 Task: Look for space in Bonoua, Ivory Coast from 6th June, 2023 to 8th June, 2023 for 2 adults in price range Rs.7000 to Rs.12000. Place can be private room with 1  bedroom having 2 beds and 1 bathroom. Property type can be house, flat, guest house. Amenities needed are: wifi. Booking option can be shelf check-in. Required host language is English.
Action: Mouse moved to (374, 85)
Screenshot: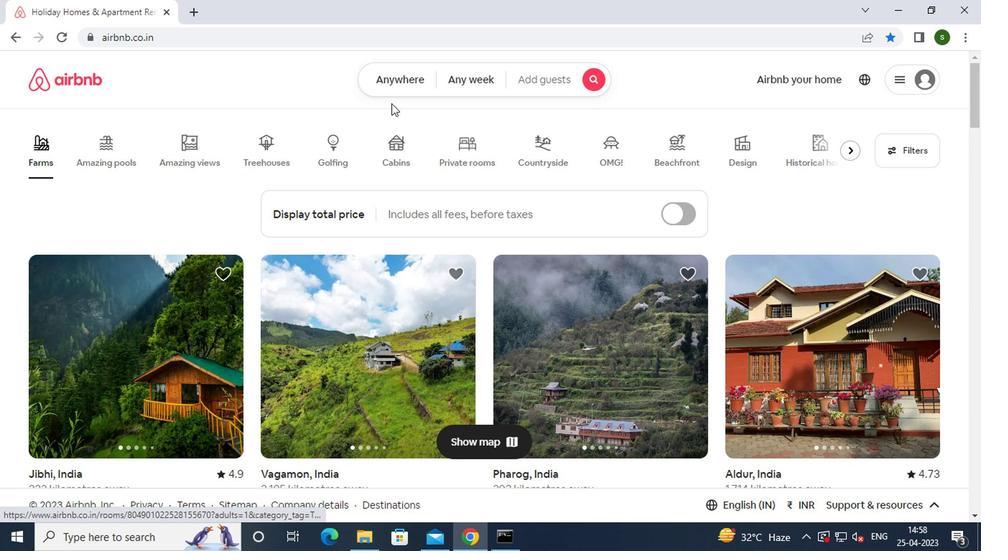 
Action: Mouse pressed left at (374, 85)
Screenshot: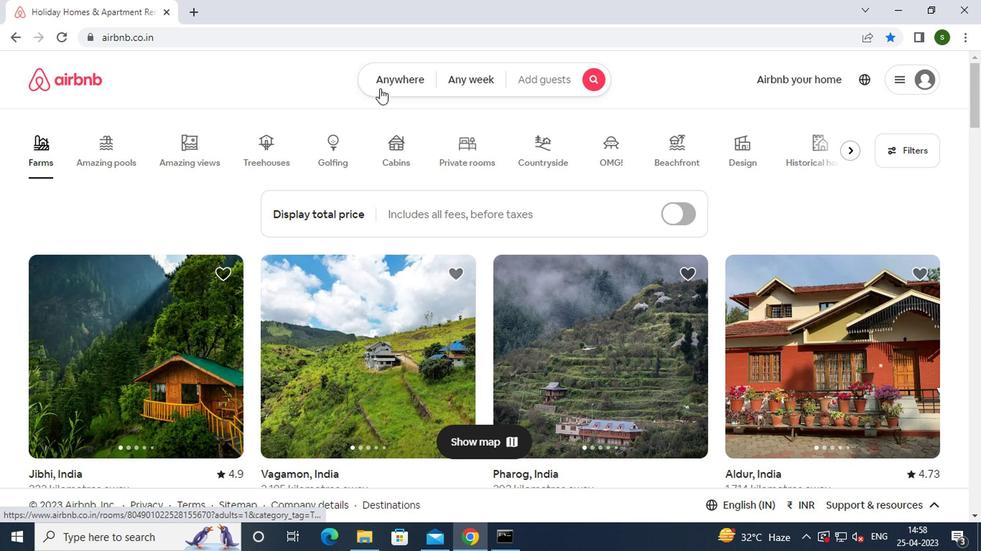 
Action: Mouse moved to (308, 130)
Screenshot: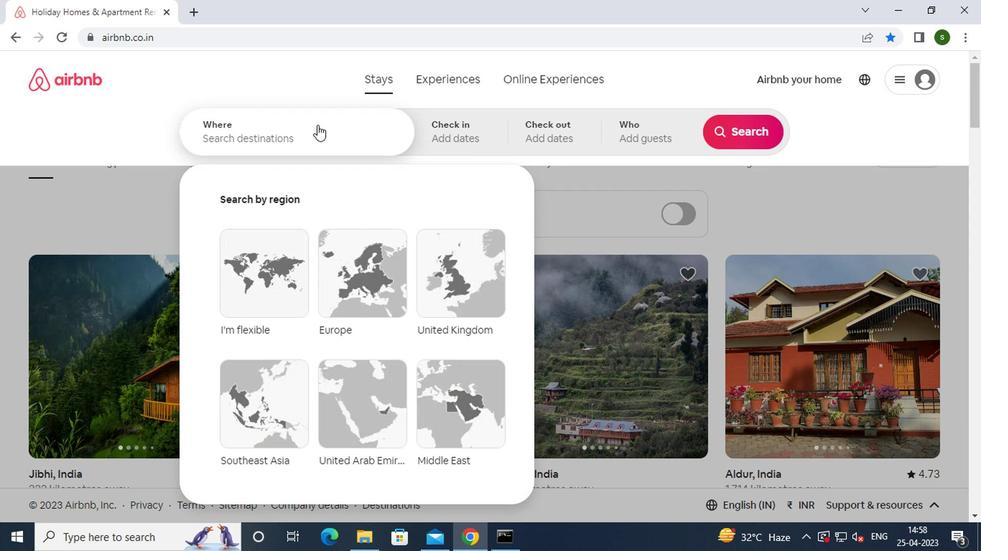 
Action: Mouse pressed left at (308, 130)
Screenshot: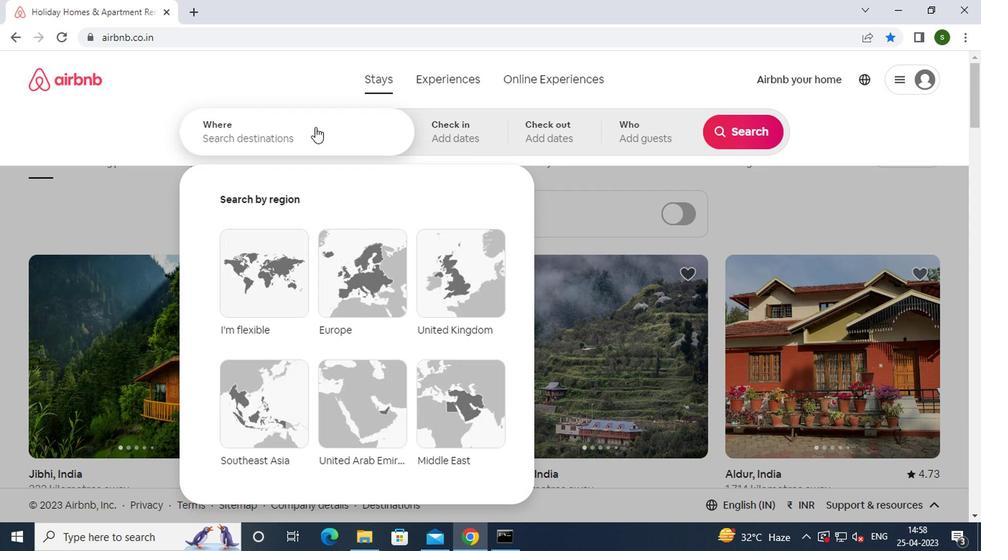
Action: Mouse moved to (306, 131)
Screenshot: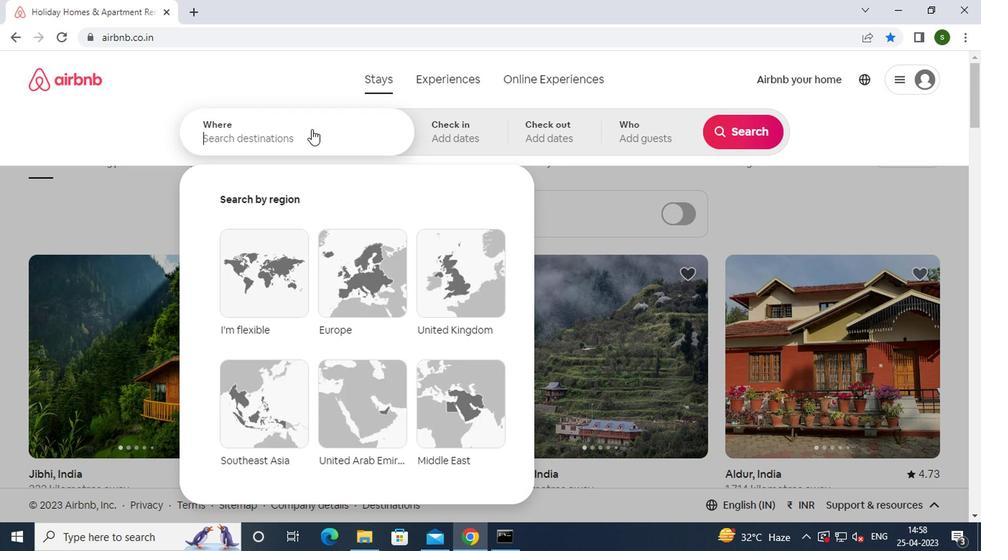 
Action: Key pressed b<Key.caps_lock>onoua,<Key.space><Key.caps_lock>i<Key.caps_lock>vory
Screenshot: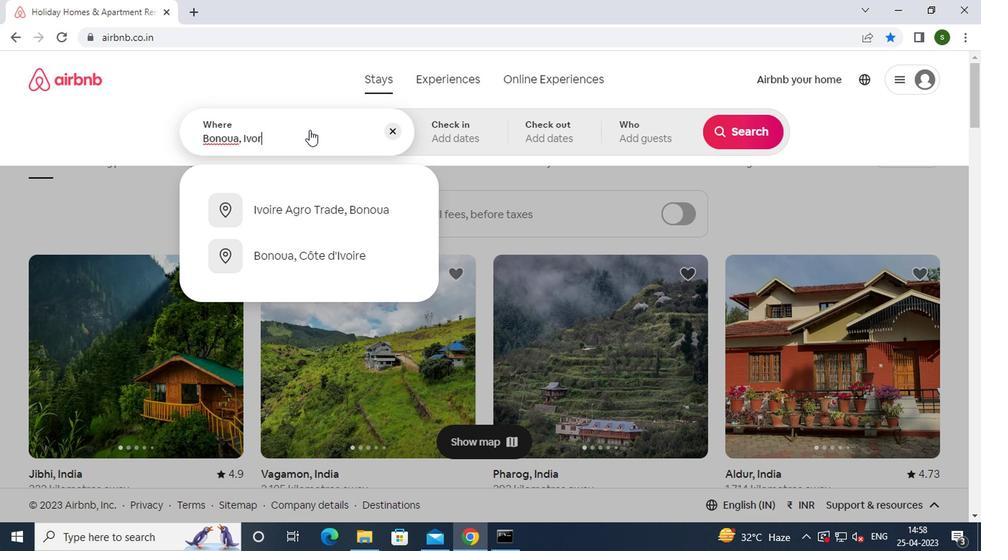 
Action: Mouse moved to (338, 203)
Screenshot: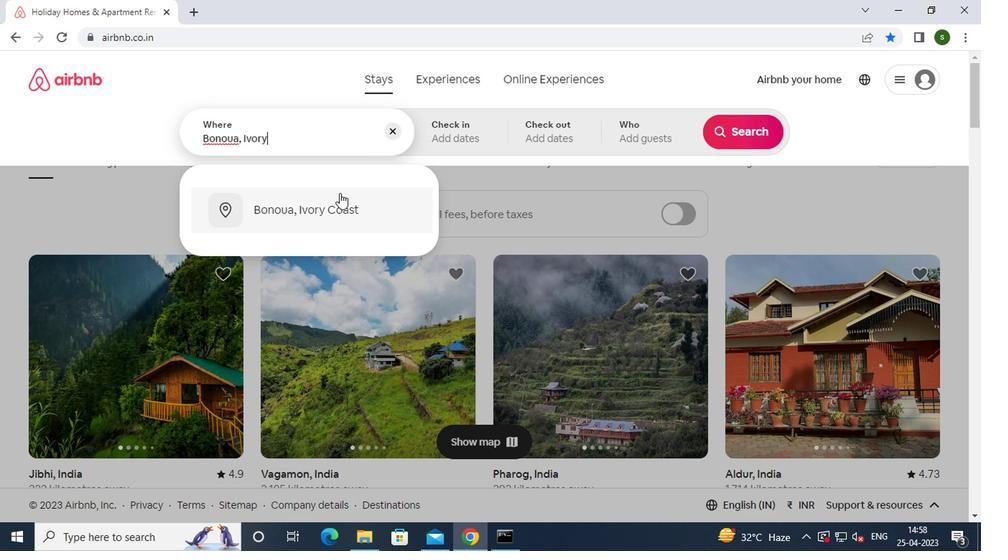 
Action: Mouse pressed left at (338, 203)
Screenshot: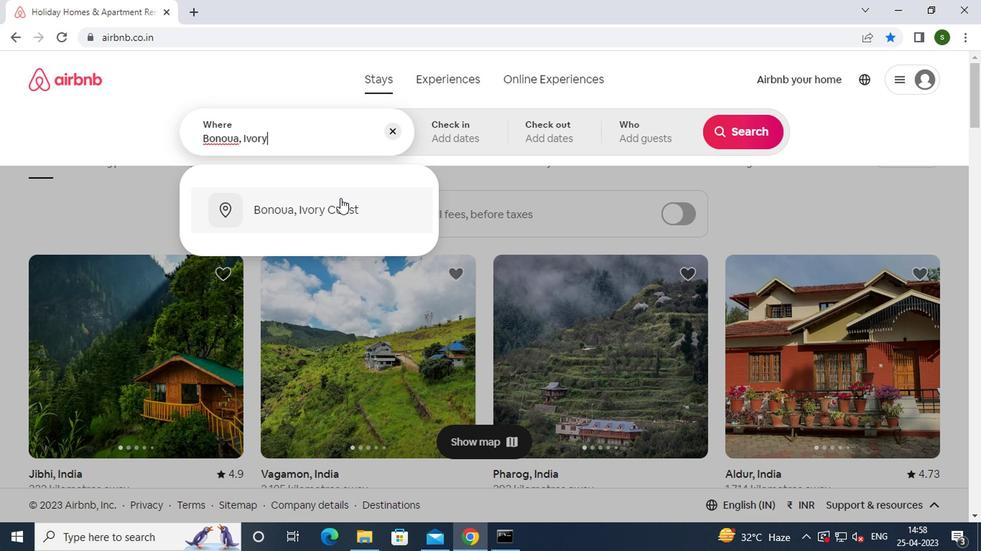 
Action: Mouse moved to (731, 243)
Screenshot: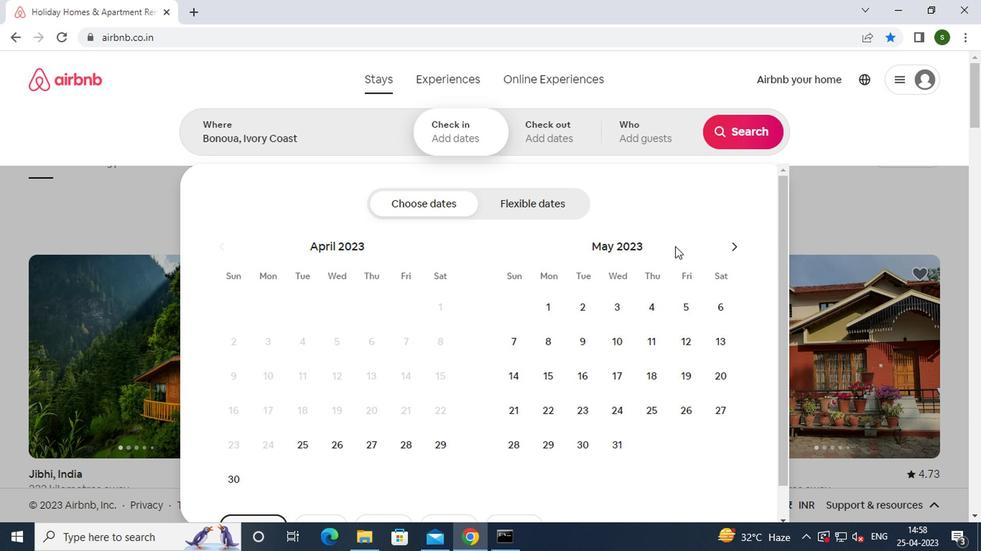 
Action: Mouse pressed left at (731, 243)
Screenshot: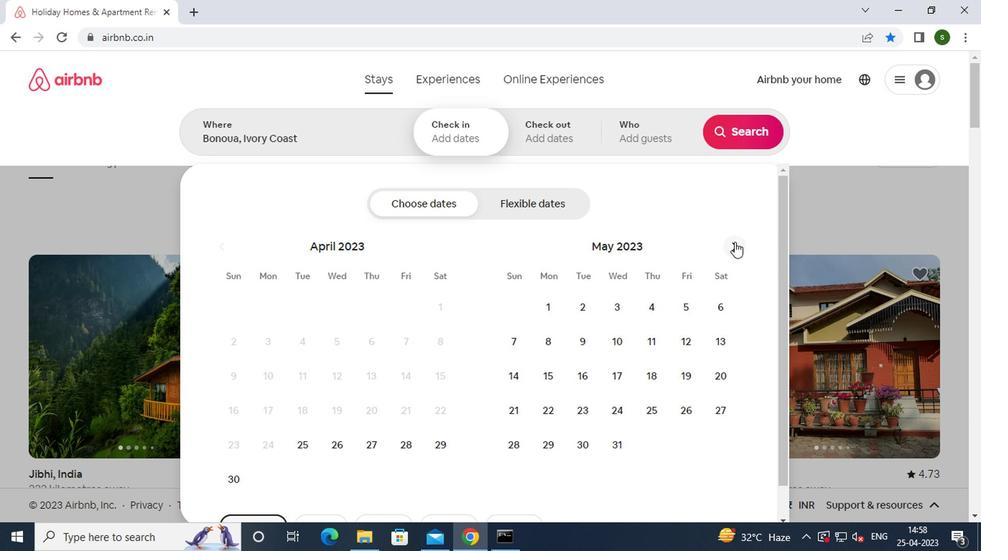 
Action: Mouse moved to (578, 344)
Screenshot: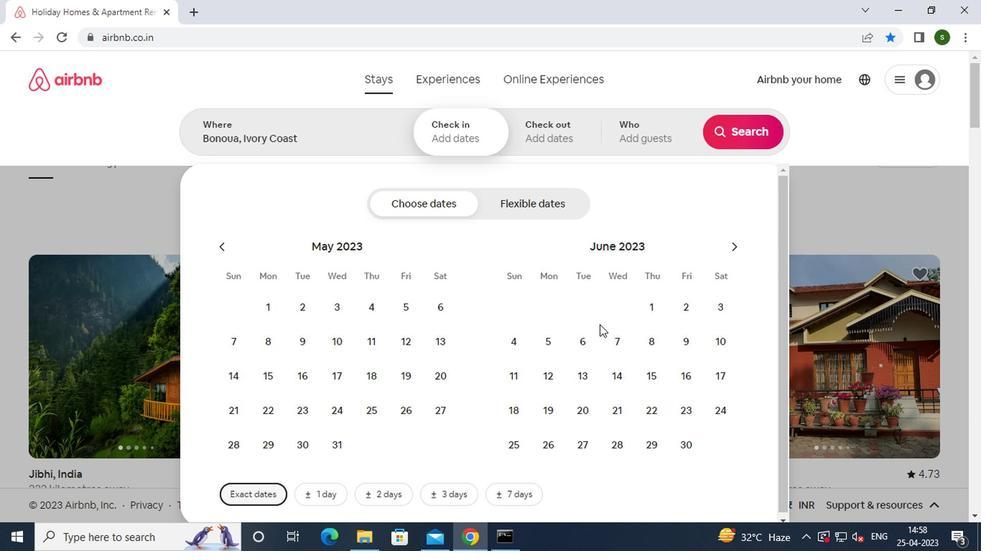 
Action: Mouse pressed left at (578, 344)
Screenshot: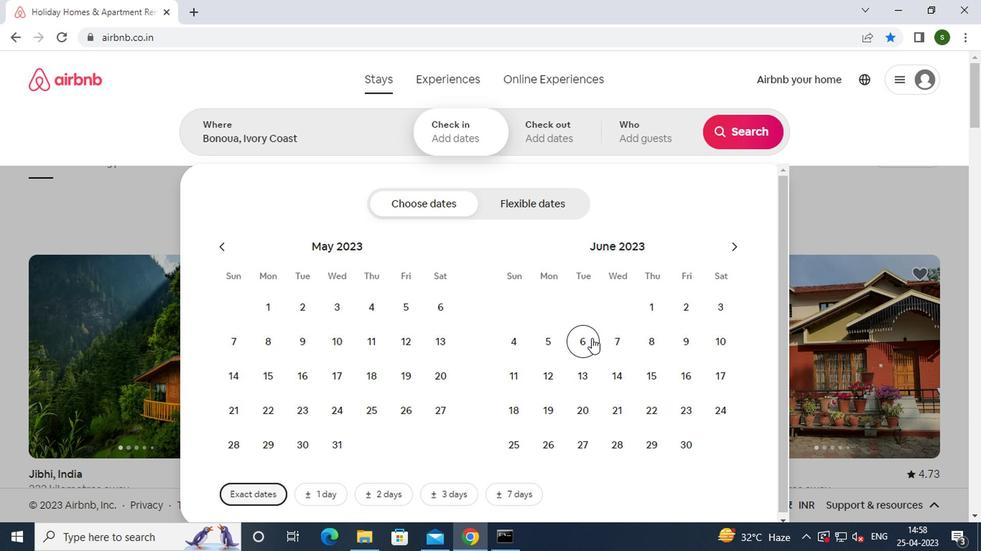 
Action: Mouse moved to (653, 340)
Screenshot: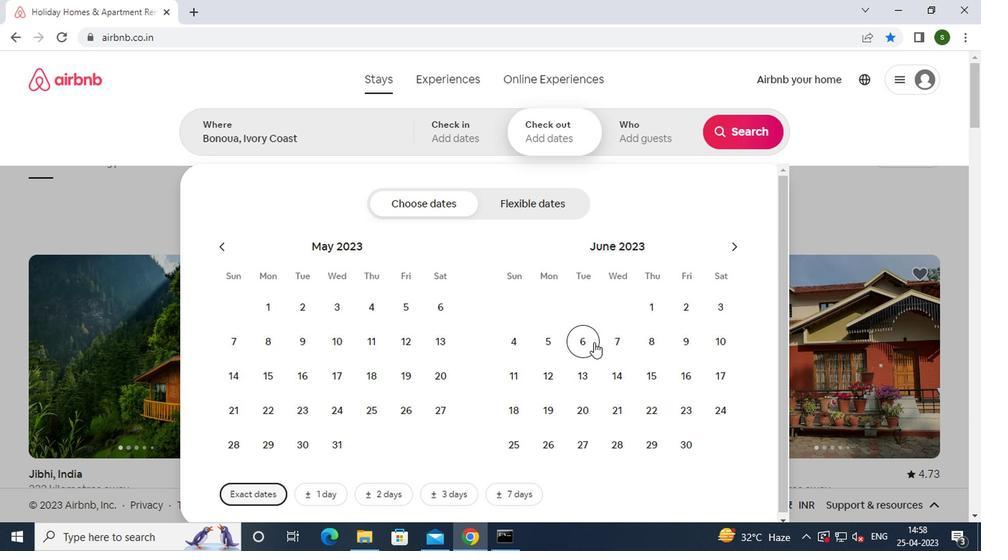 
Action: Mouse pressed left at (653, 340)
Screenshot: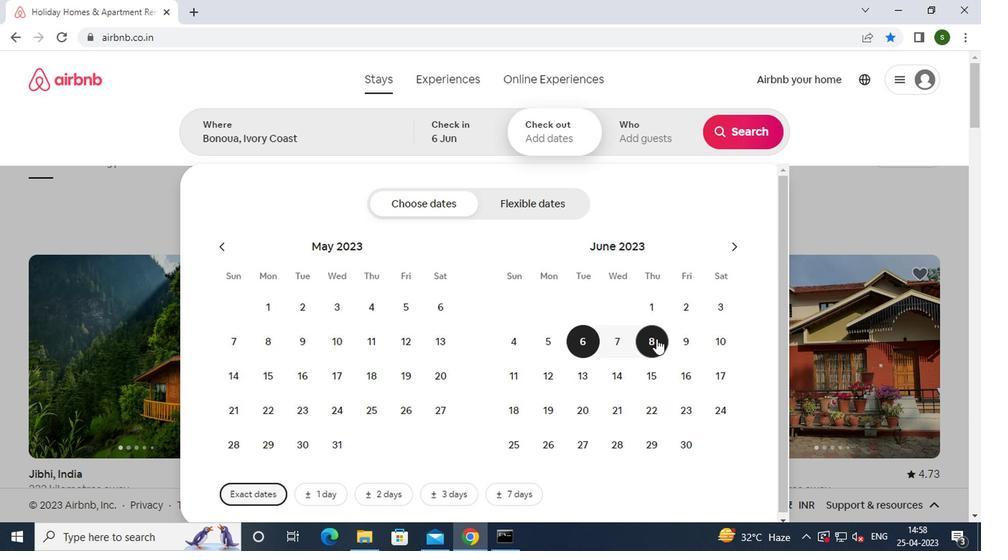 
Action: Mouse moved to (627, 149)
Screenshot: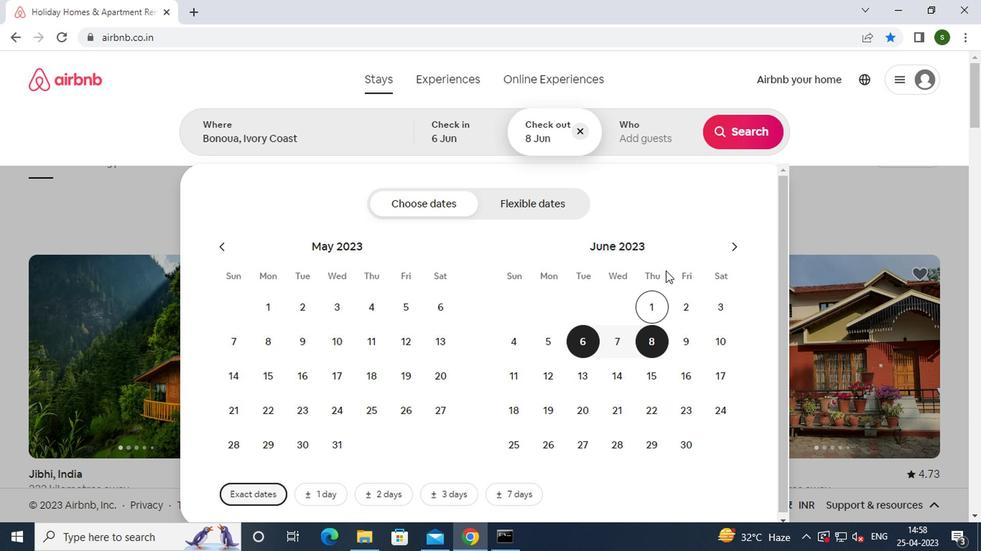 
Action: Mouse pressed left at (627, 149)
Screenshot: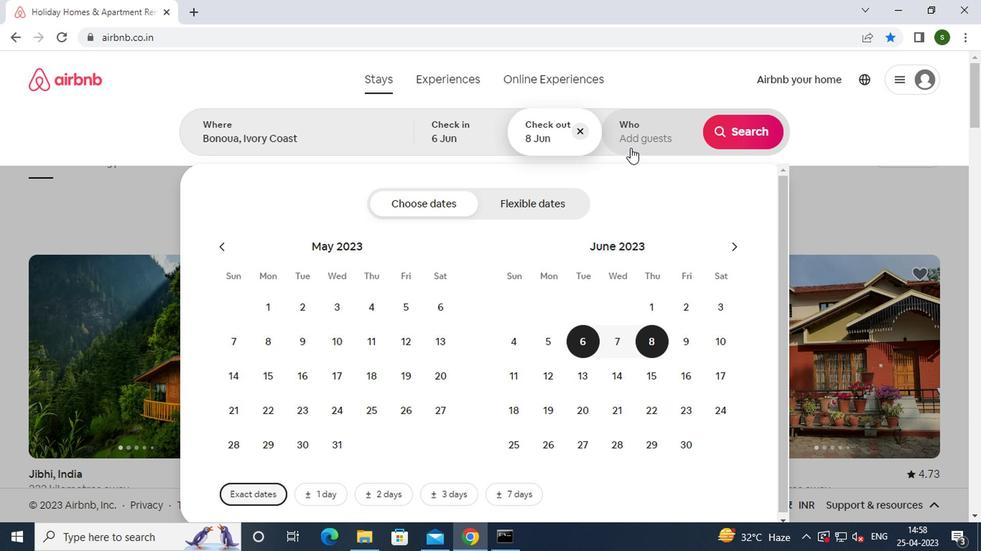 
Action: Mouse moved to (748, 206)
Screenshot: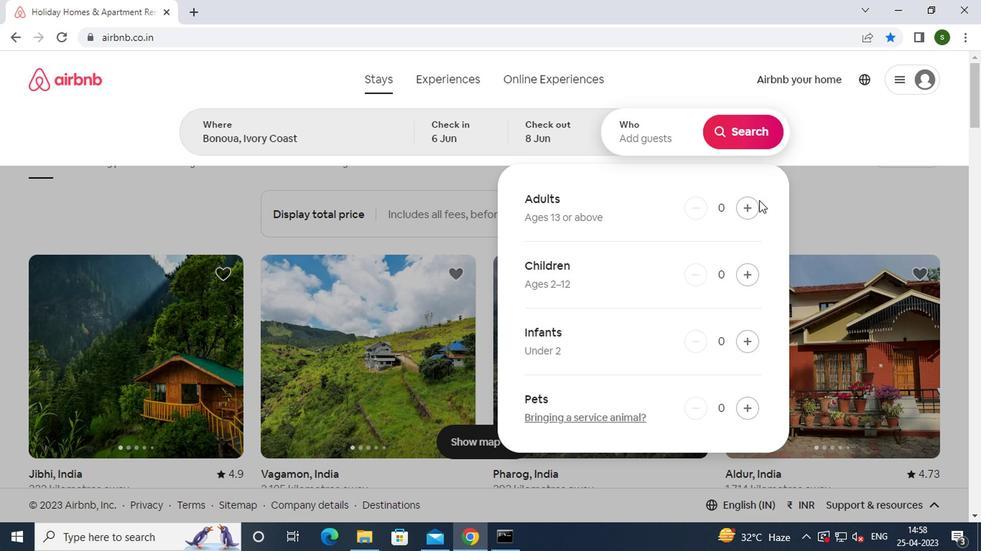 
Action: Mouse pressed left at (748, 206)
Screenshot: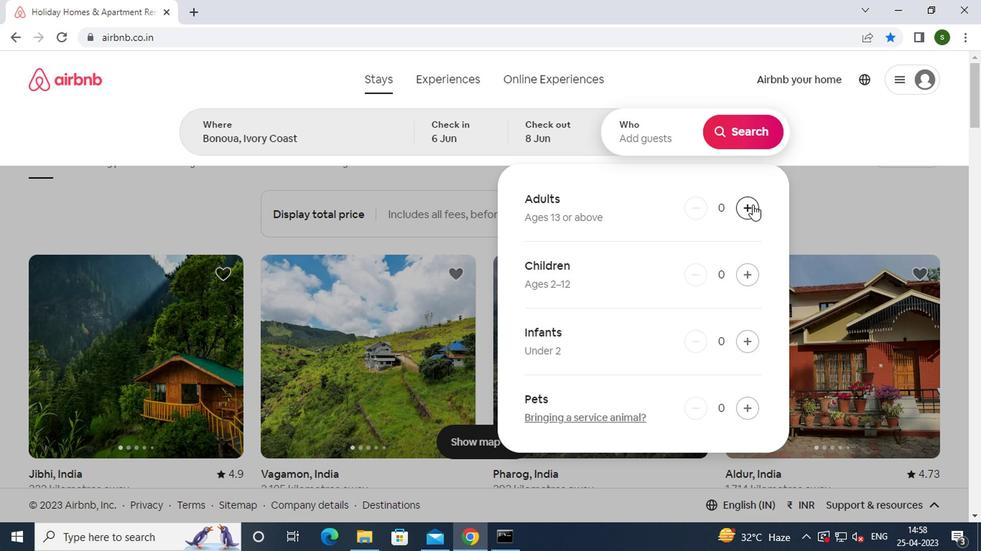 
Action: Mouse pressed left at (748, 206)
Screenshot: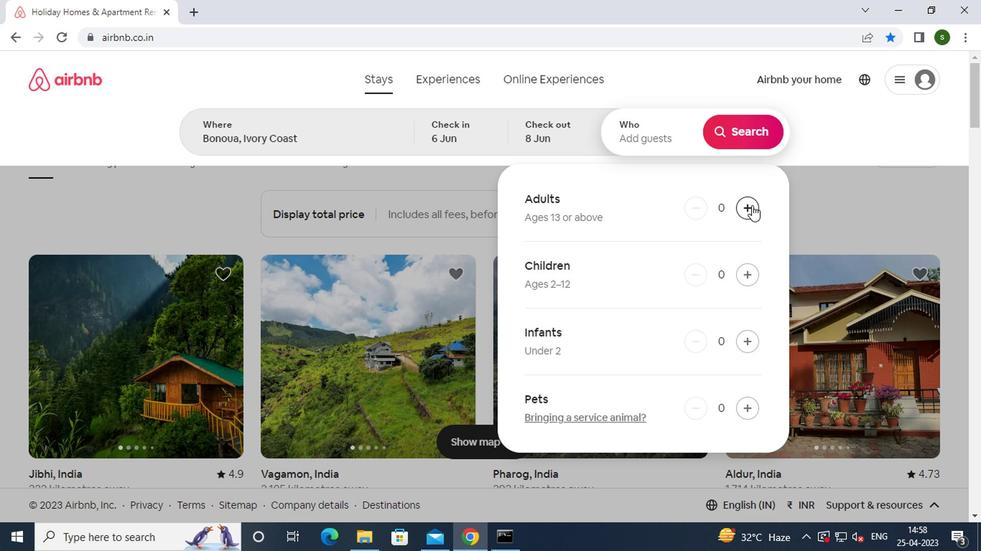 
Action: Mouse moved to (751, 141)
Screenshot: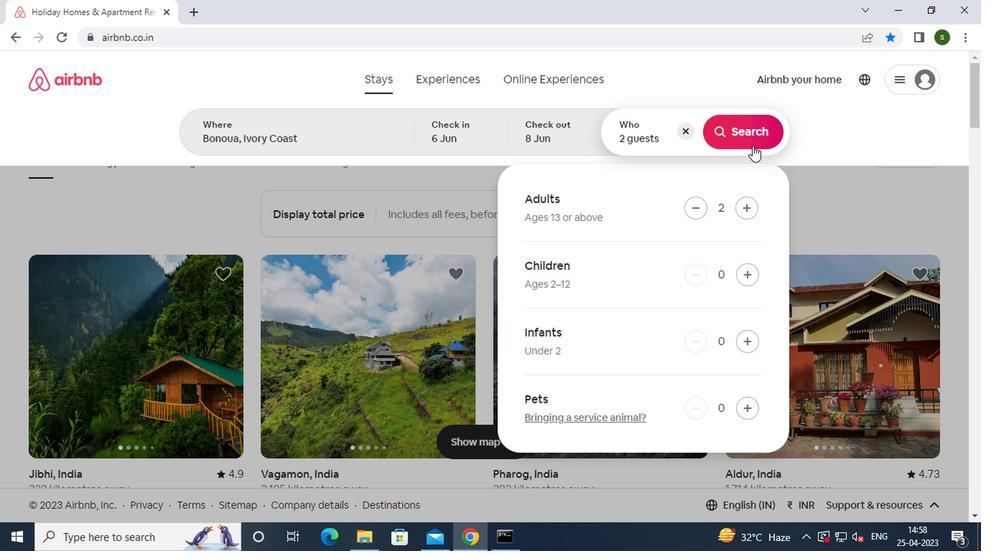 
Action: Mouse pressed left at (751, 141)
Screenshot: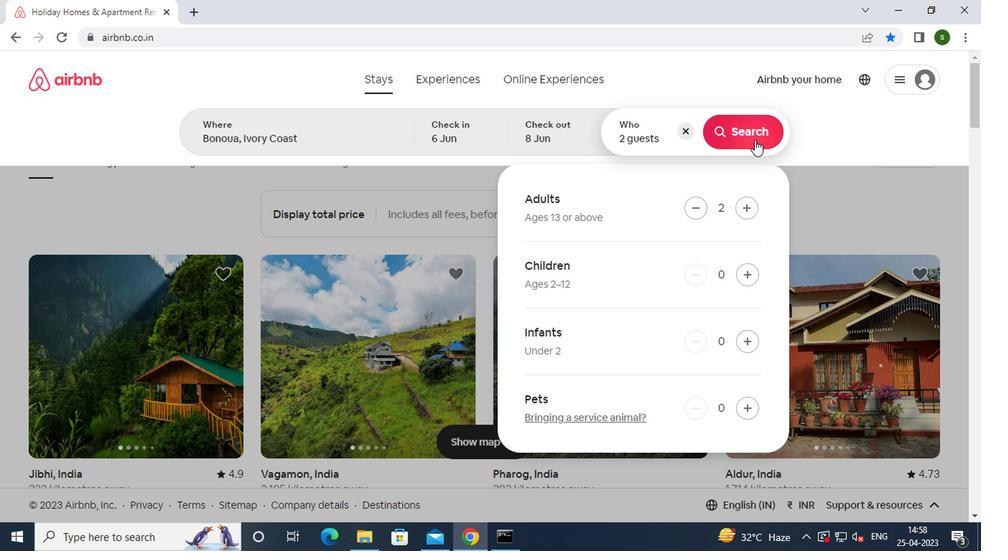 
Action: Mouse moved to (897, 136)
Screenshot: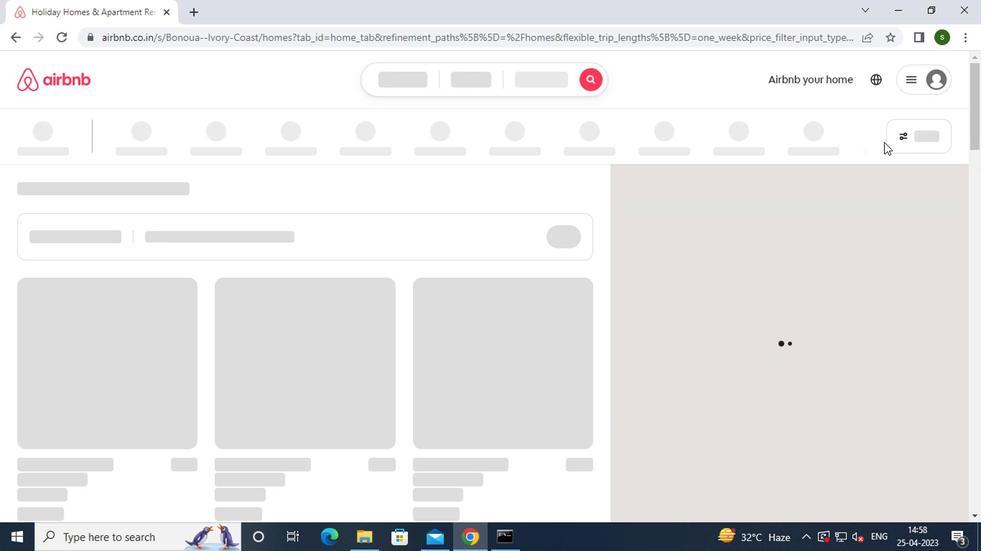 
Action: Mouse pressed left at (897, 136)
Screenshot: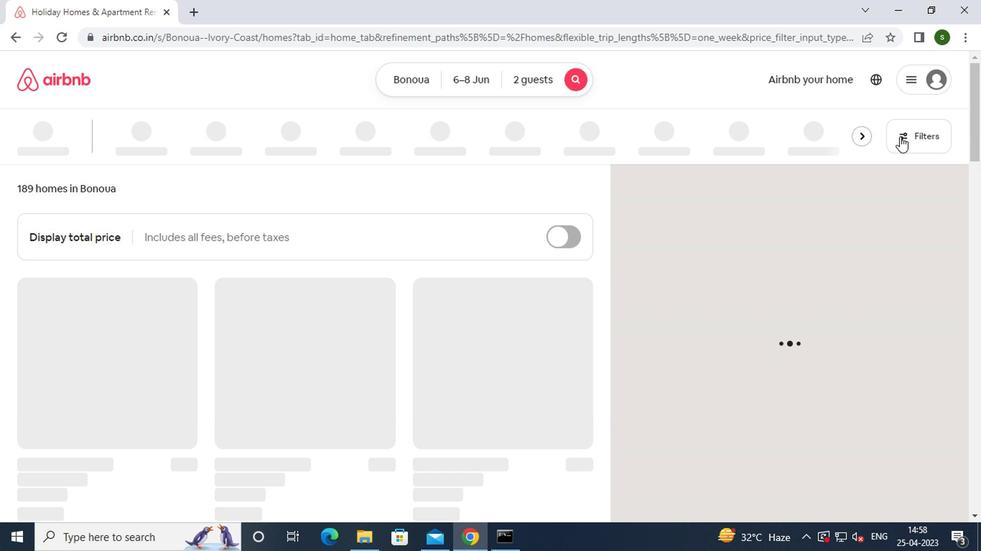 
Action: Mouse moved to (369, 315)
Screenshot: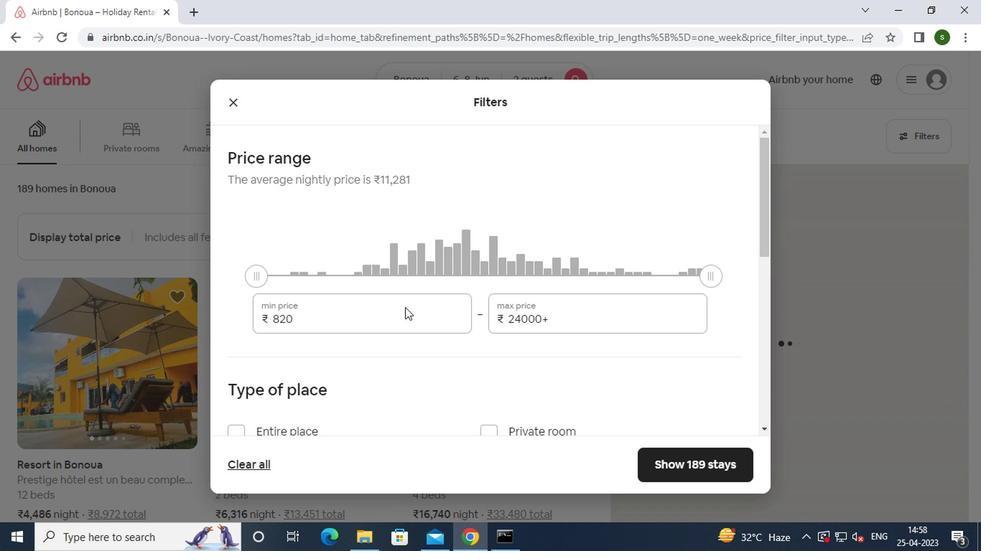 
Action: Mouse pressed left at (369, 315)
Screenshot: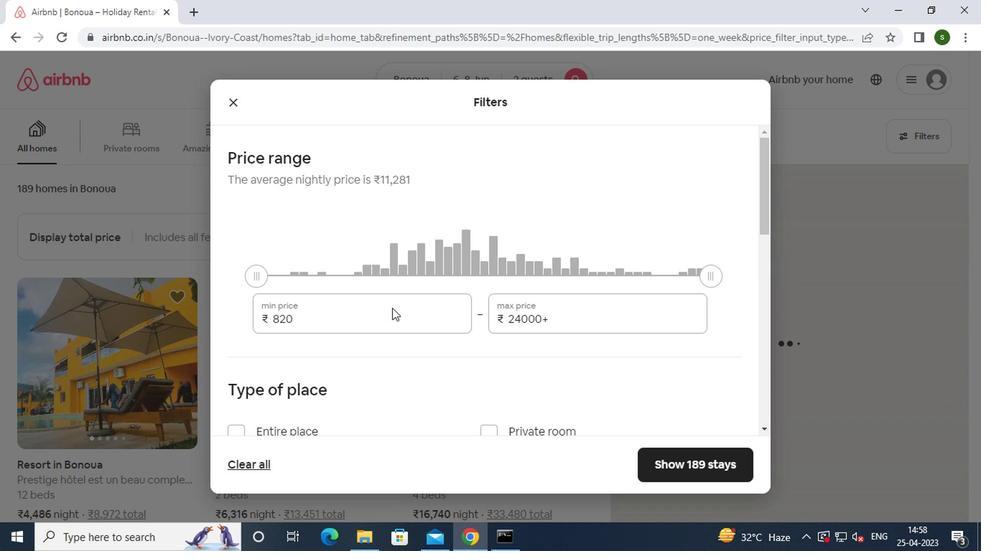 
Action: Mouse moved to (368, 297)
Screenshot: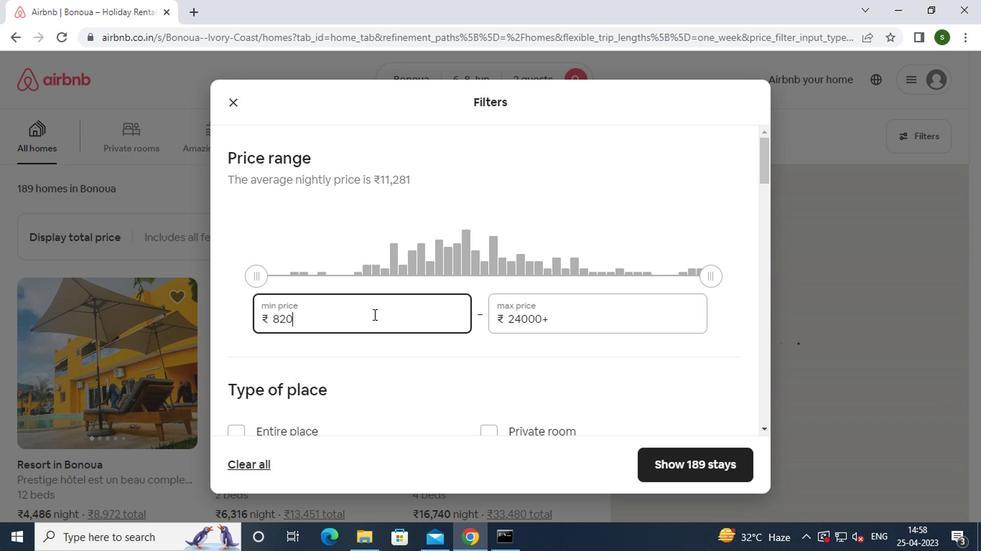 
Action: Key pressed <Key.backspace><Key.backspace><Key.backspace><Key.backspace><Key.backspace><Key.backspace><Key.backspace><Key.backspace><Key.backspace>7000
Screenshot: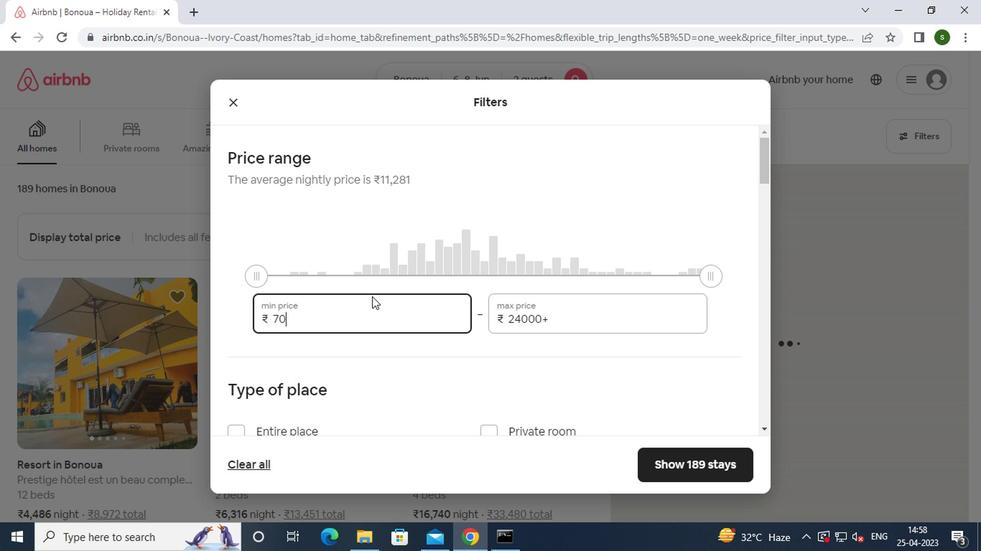 
Action: Mouse moved to (555, 315)
Screenshot: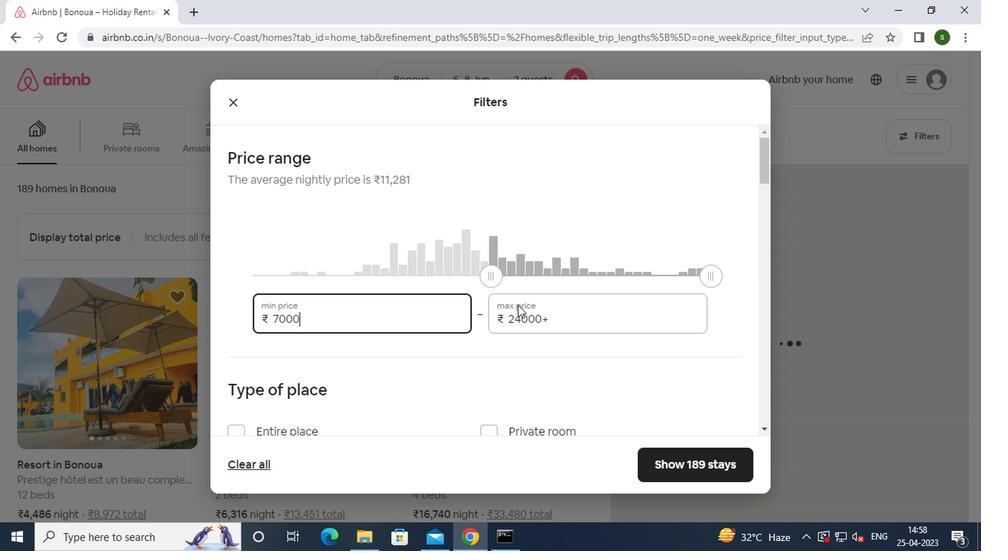 
Action: Mouse pressed left at (555, 315)
Screenshot: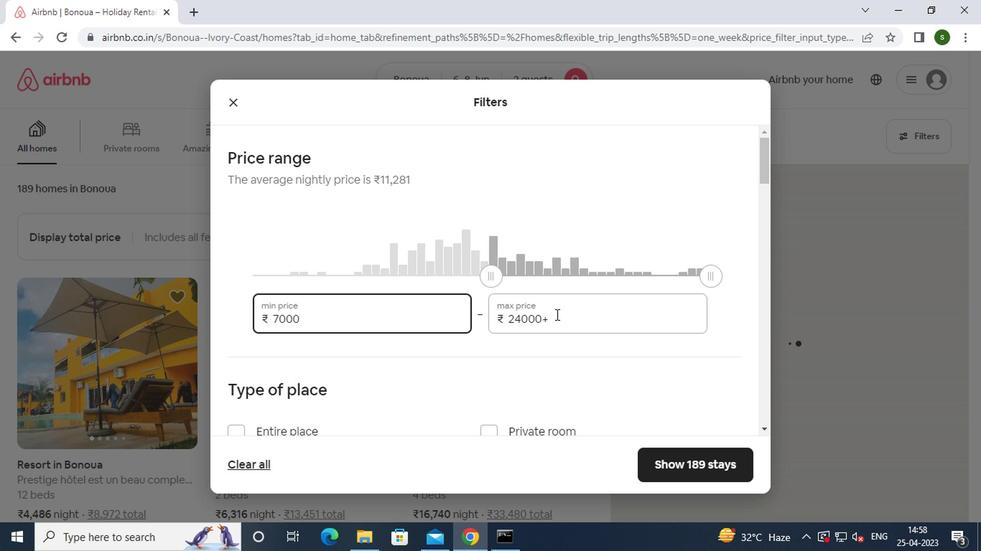 
Action: Key pressed <Key.backspace><Key.backspace><Key.backspace><Key.backspace><Key.backspace><Key.backspace><Key.backspace><Key.backspace>12000
Screenshot: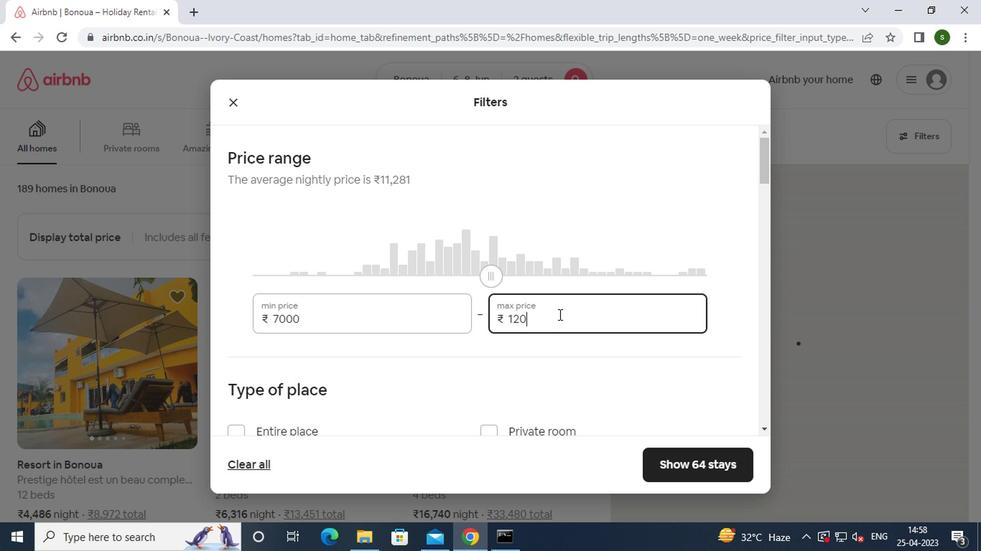 
Action: Mouse moved to (469, 333)
Screenshot: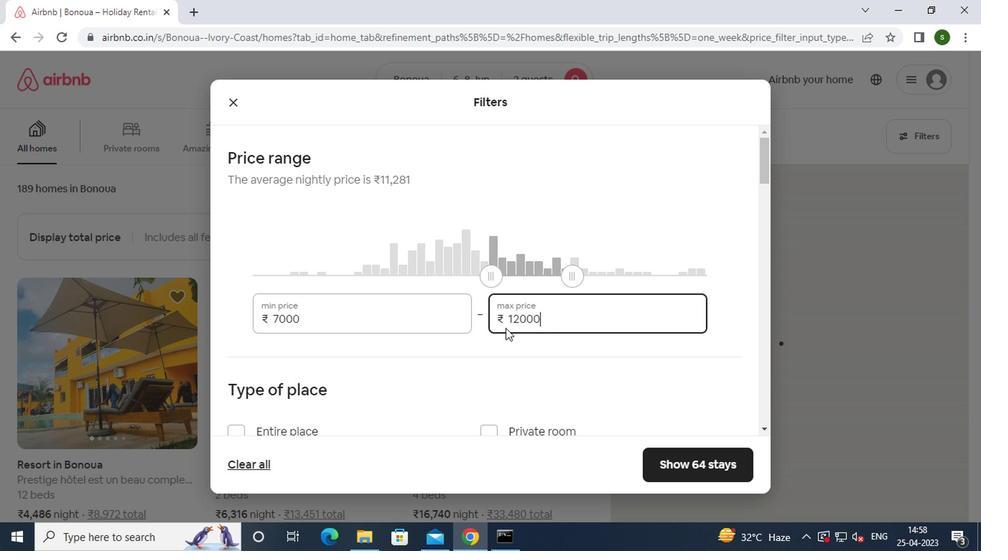 
Action: Mouse scrolled (469, 333) with delta (0, 0)
Screenshot: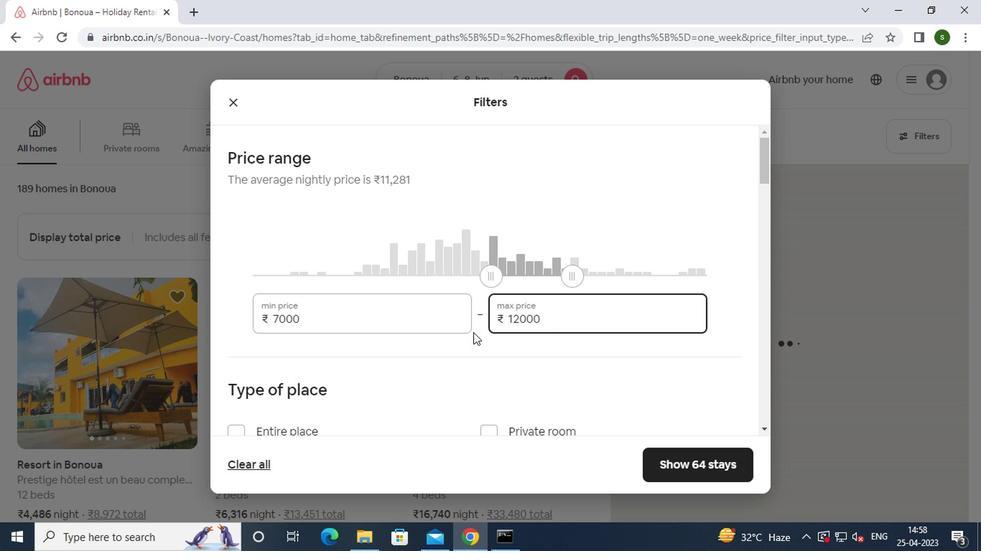 
Action: Mouse scrolled (469, 333) with delta (0, 0)
Screenshot: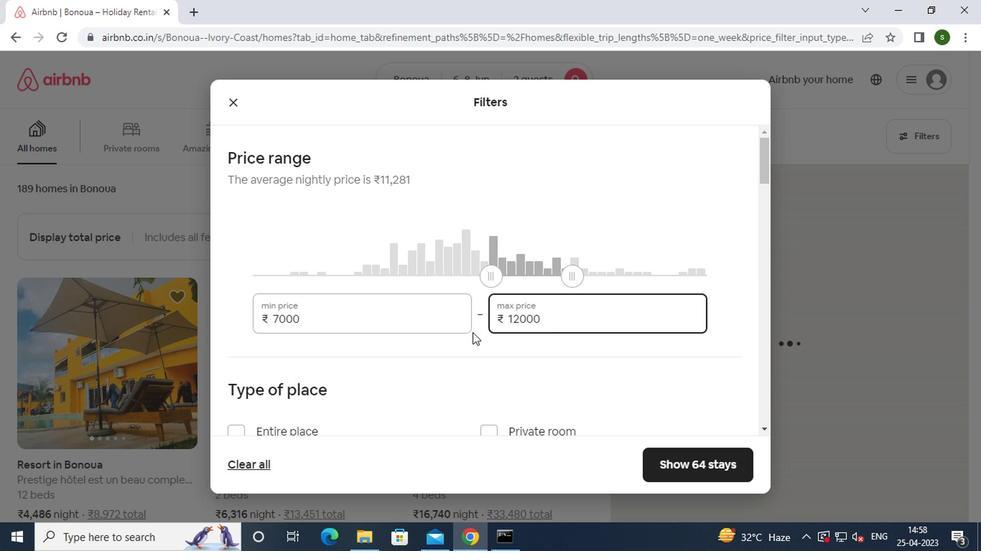 
Action: Mouse moved to (490, 291)
Screenshot: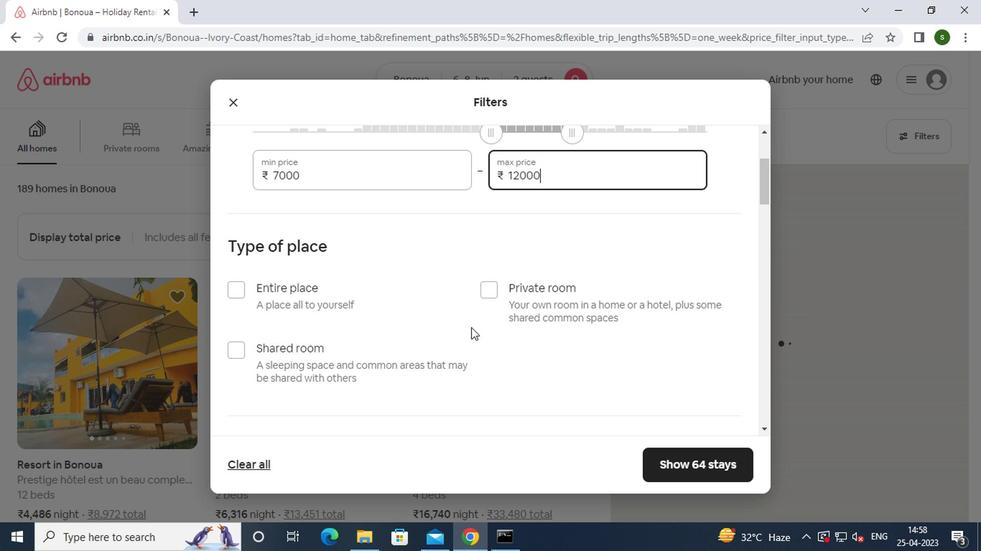
Action: Mouse pressed left at (490, 291)
Screenshot: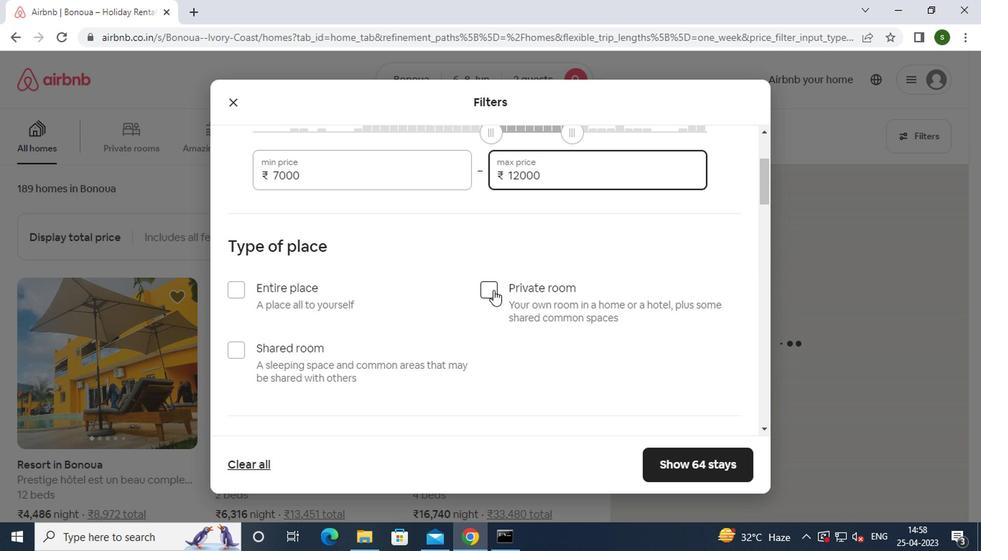 
Action: Mouse moved to (433, 290)
Screenshot: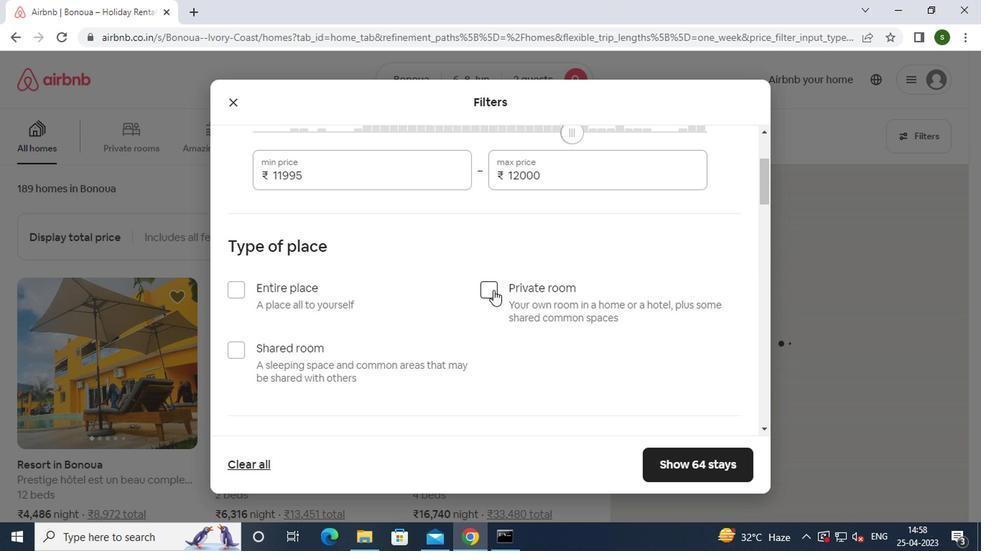 
Action: Mouse scrolled (433, 289) with delta (0, -1)
Screenshot: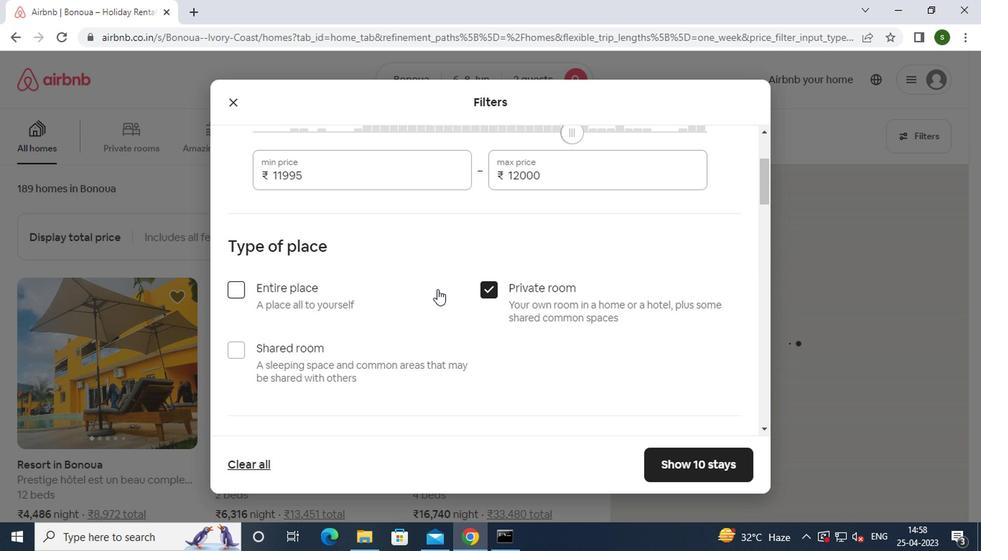 
Action: Mouse scrolled (433, 289) with delta (0, -1)
Screenshot: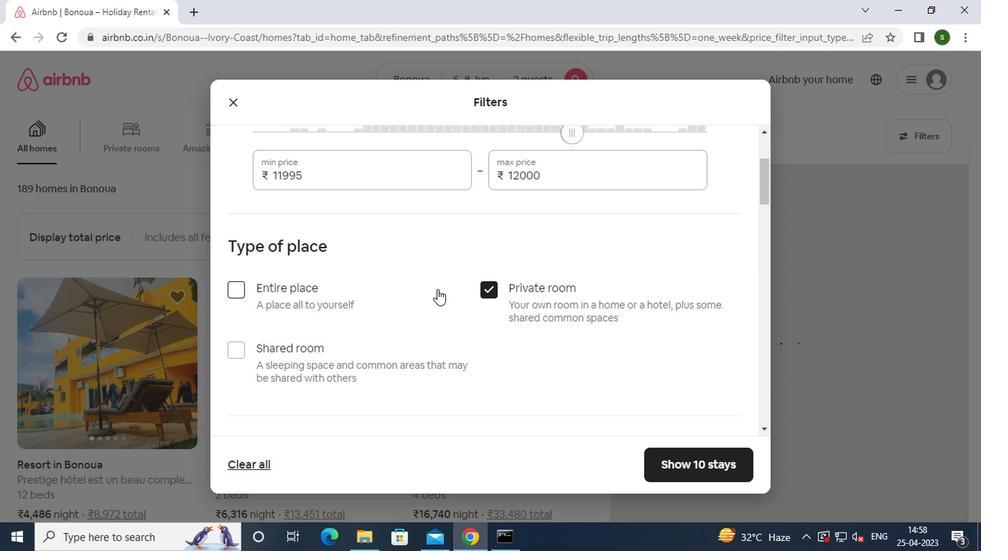 
Action: Mouse scrolled (433, 289) with delta (0, -1)
Screenshot: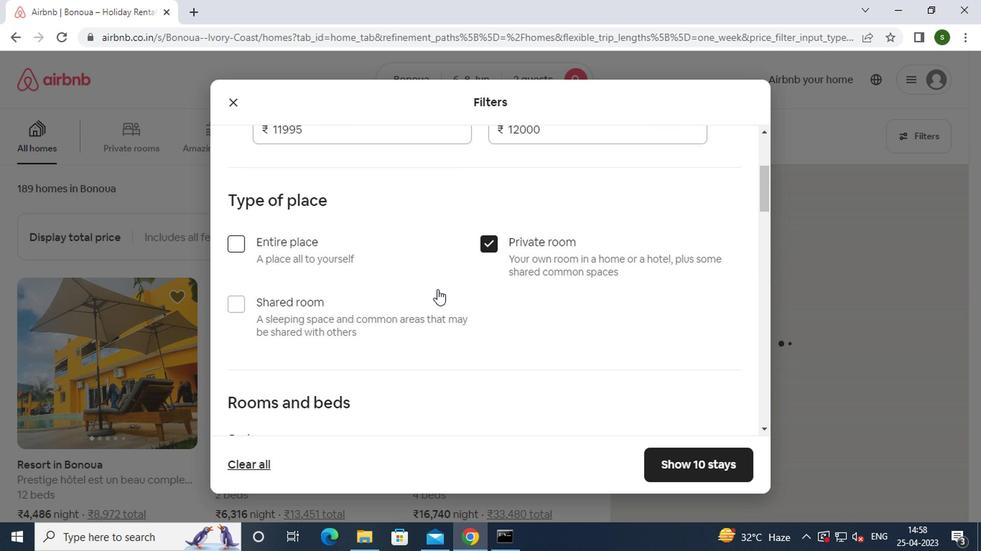 
Action: Mouse scrolled (433, 289) with delta (0, -1)
Screenshot: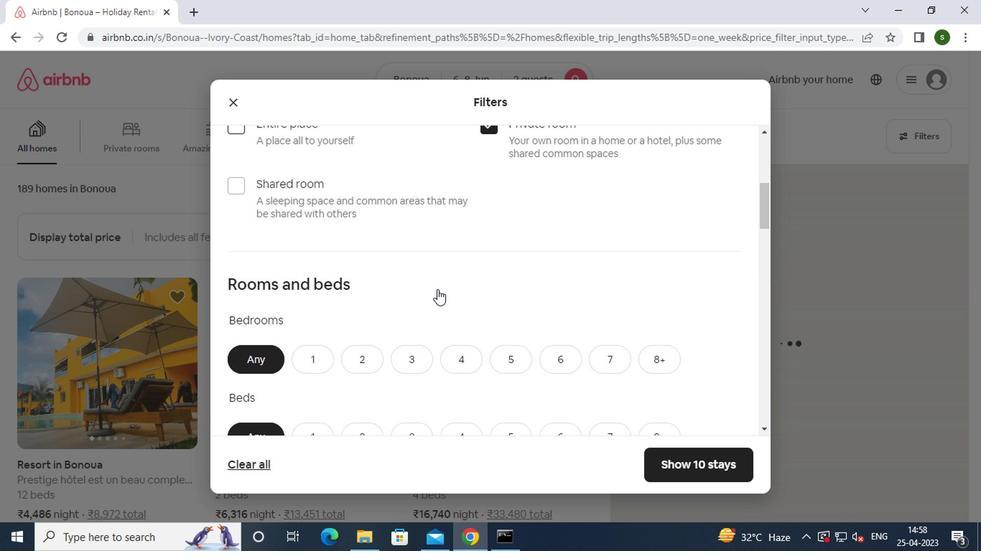 
Action: Mouse moved to (299, 244)
Screenshot: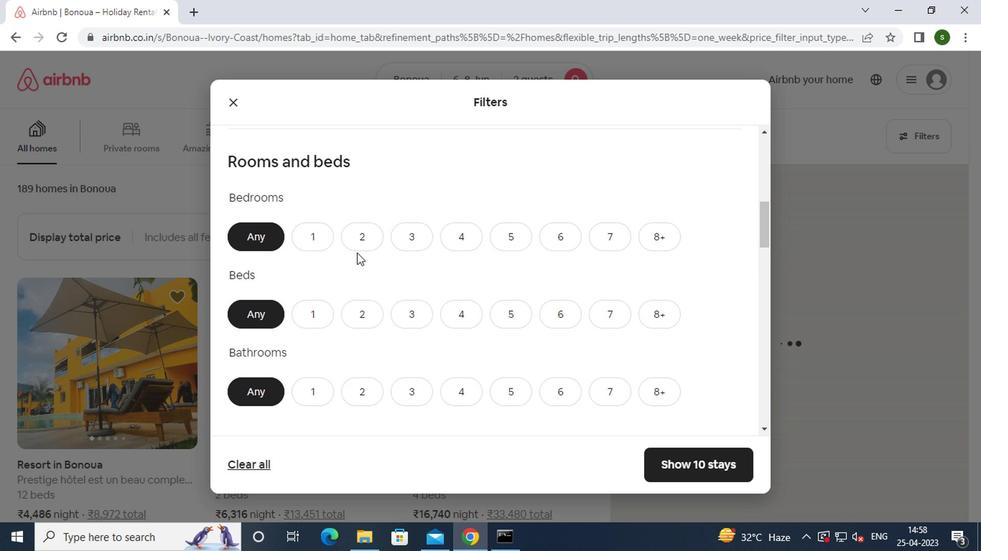 
Action: Mouse pressed left at (299, 244)
Screenshot: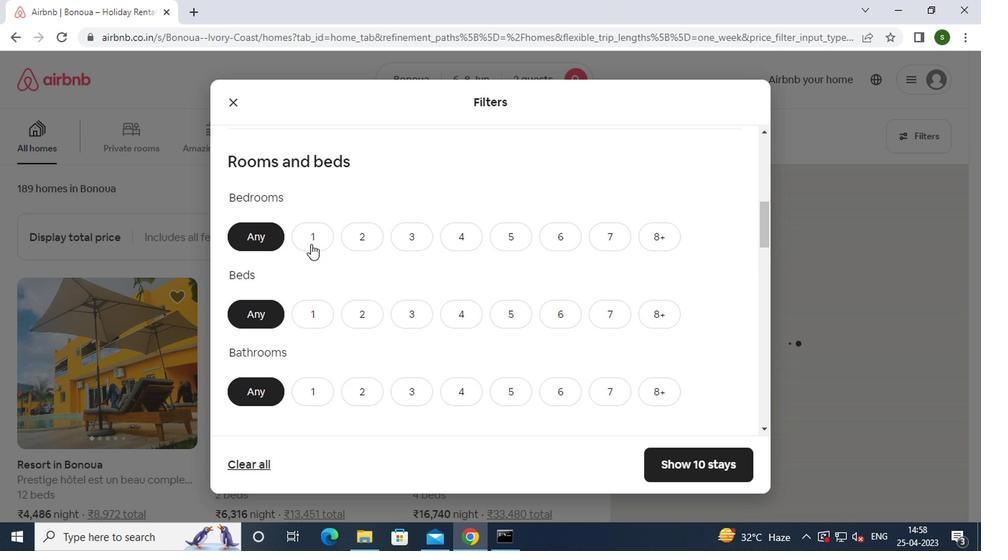 
Action: Mouse moved to (345, 313)
Screenshot: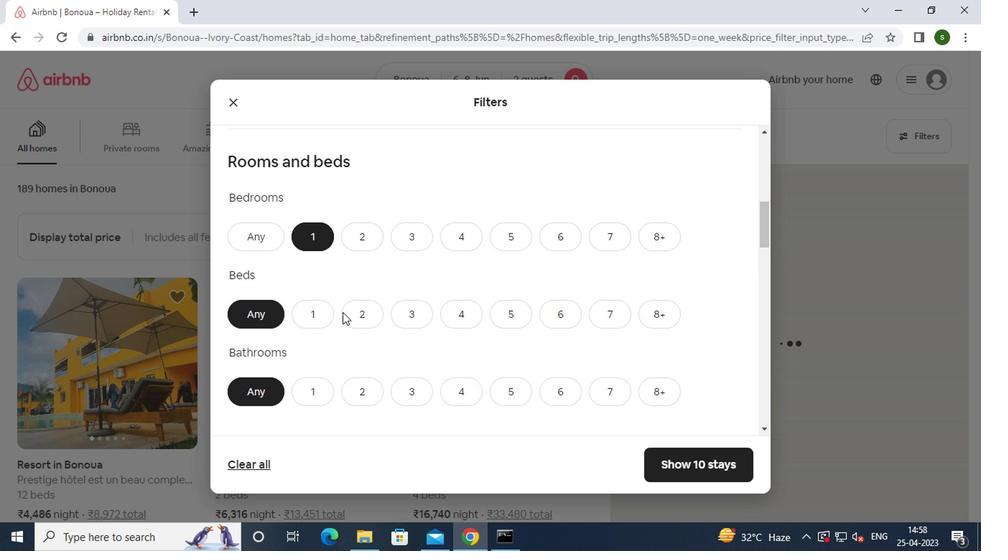 
Action: Mouse pressed left at (345, 313)
Screenshot: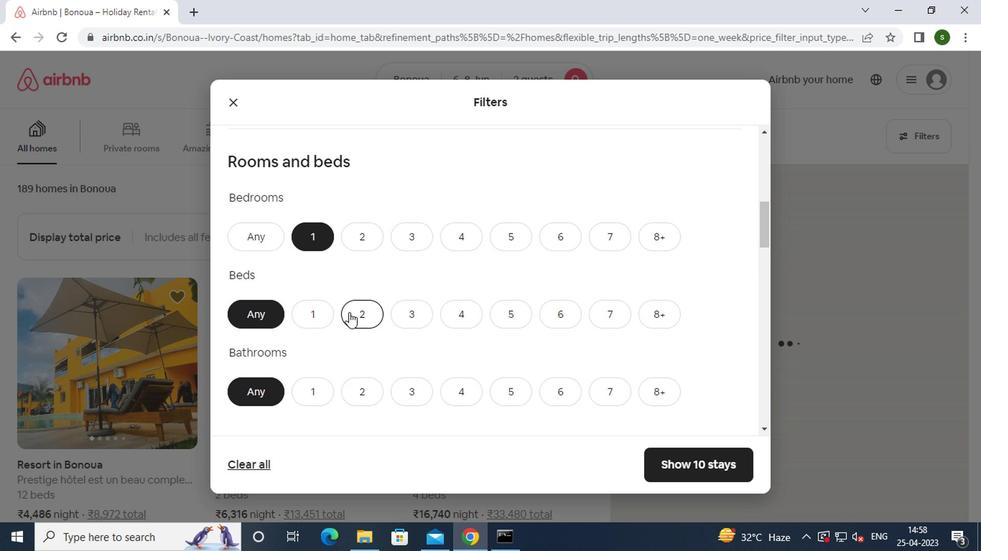 
Action: Mouse moved to (346, 308)
Screenshot: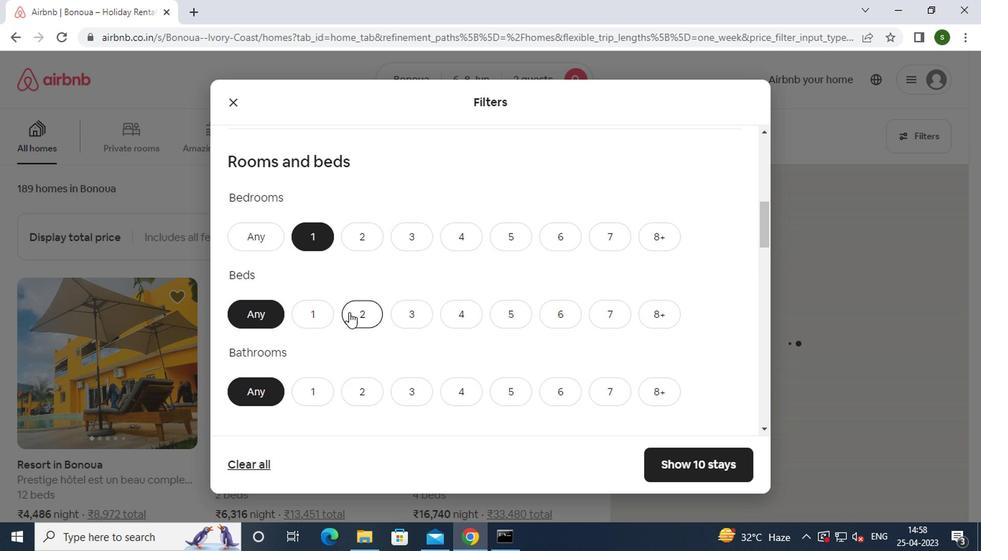 
Action: Mouse scrolled (346, 307) with delta (0, -1)
Screenshot: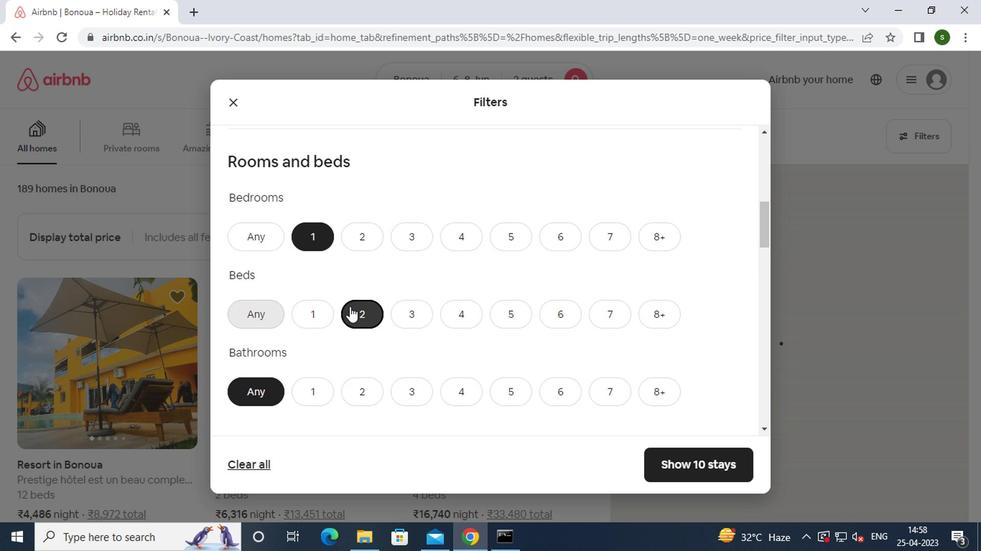 
Action: Mouse moved to (319, 317)
Screenshot: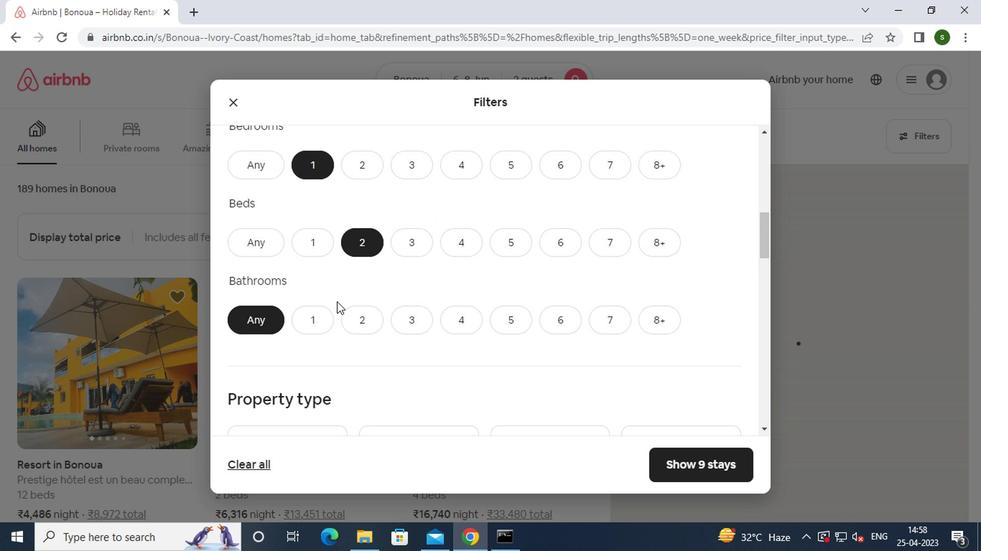
Action: Mouse pressed left at (319, 317)
Screenshot: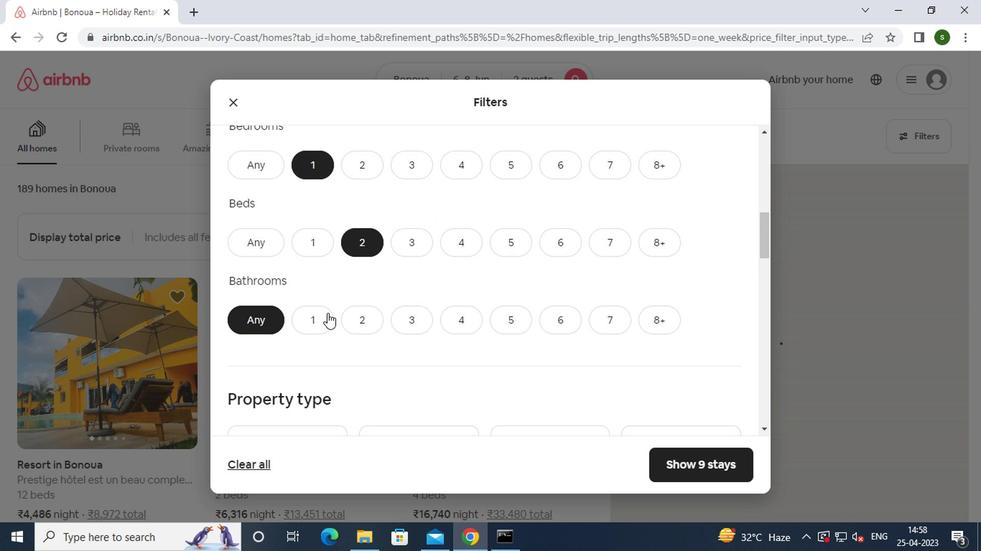
Action: Mouse moved to (377, 296)
Screenshot: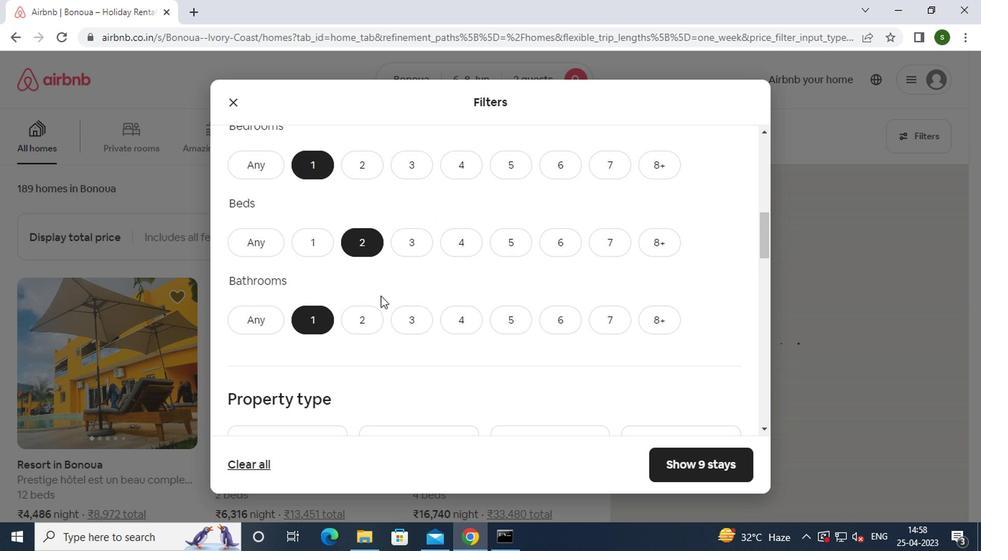 
Action: Mouse scrolled (377, 296) with delta (0, 0)
Screenshot: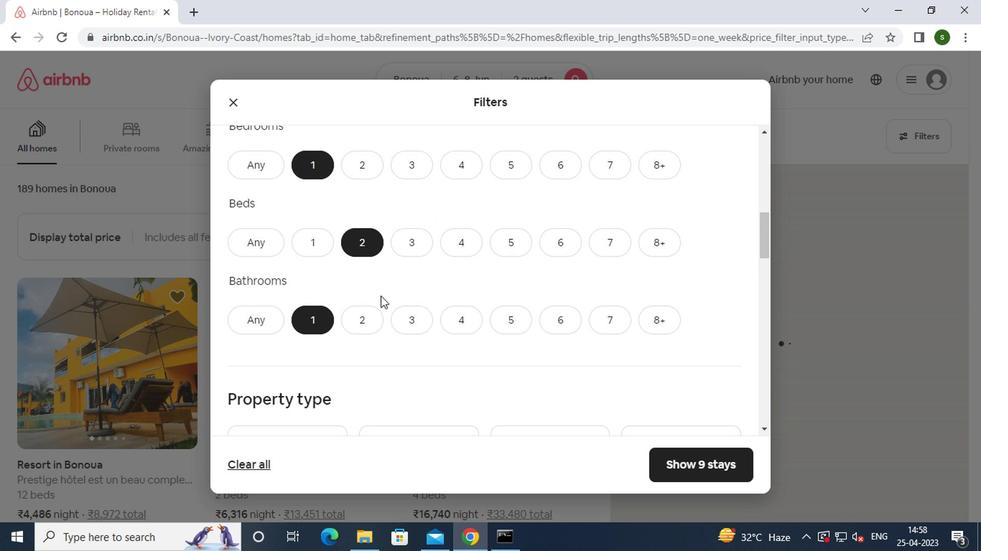 
Action: Mouse scrolled (377, 296) with delta (0, 0)
Screenshot: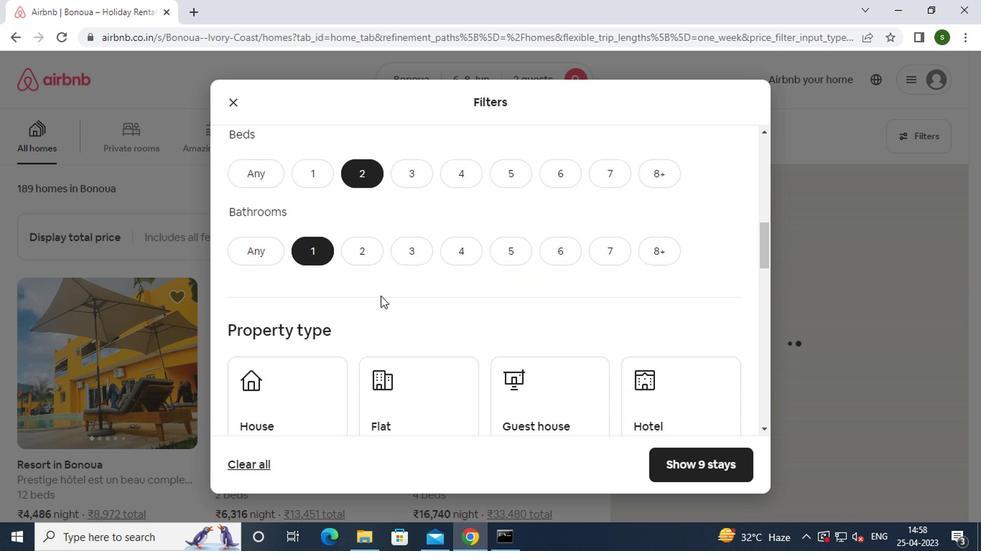 
Action: Mouse scrolled (377, 296) with delta (0, 0)
Screenshot: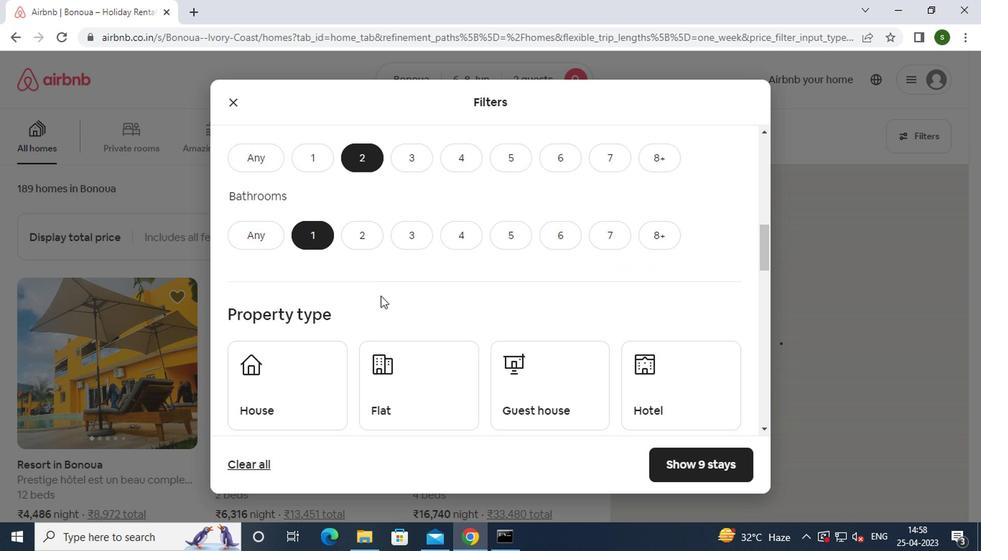 
Action: Mouse scrolled (377, 296) with delta (0, 0)
Screenshot: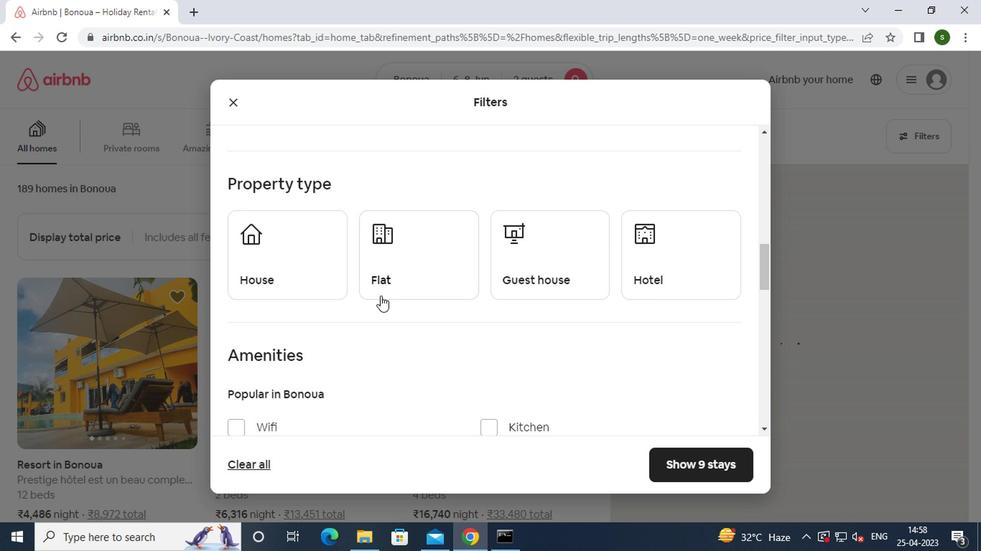 
Action: Mouse scrolled (377, 296) with delta (0, 0)
Screenshot: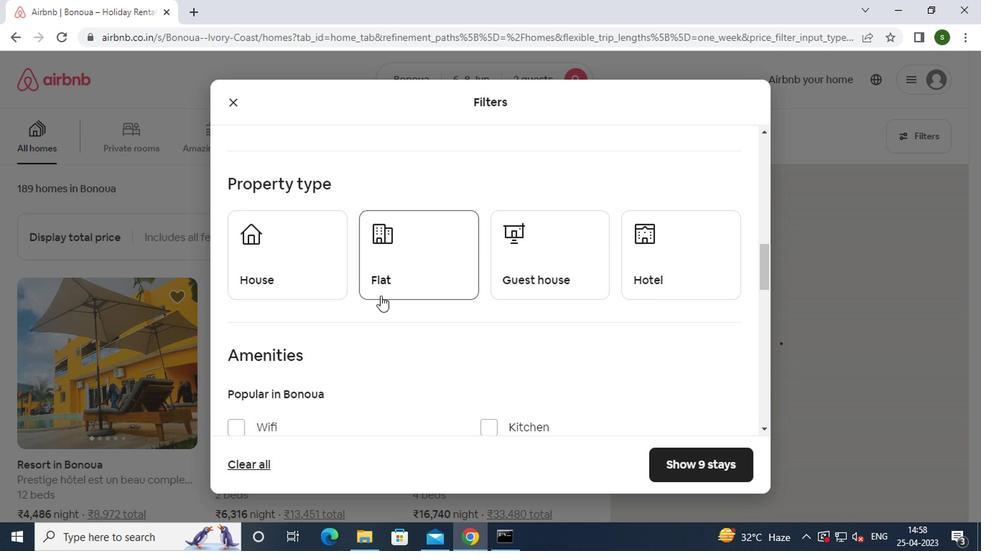 
Action: Mouse scrolled (377, 297) with delta (0, 1)
Screenshot: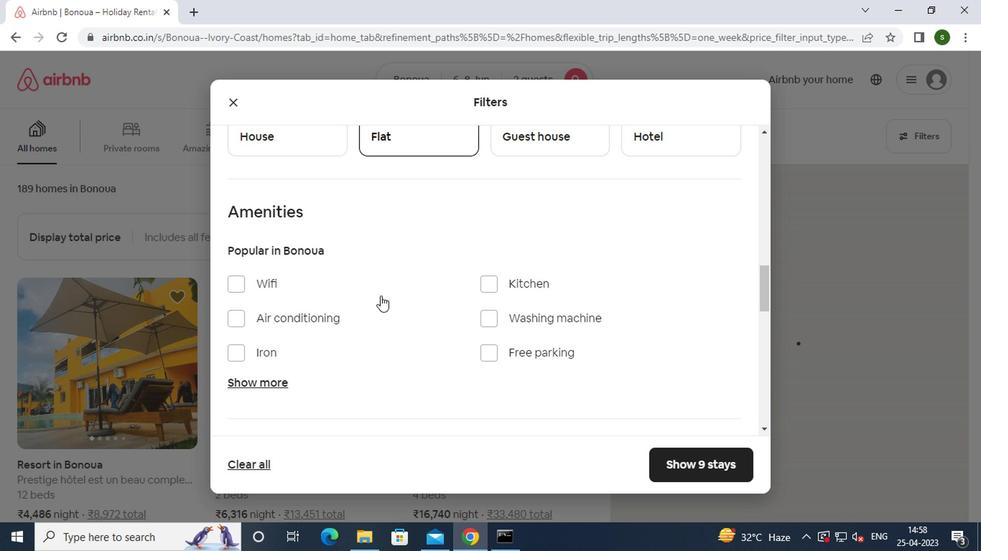 
Action: Mouse scrolled (377, 297) with delta (0, 1)
Screenshot: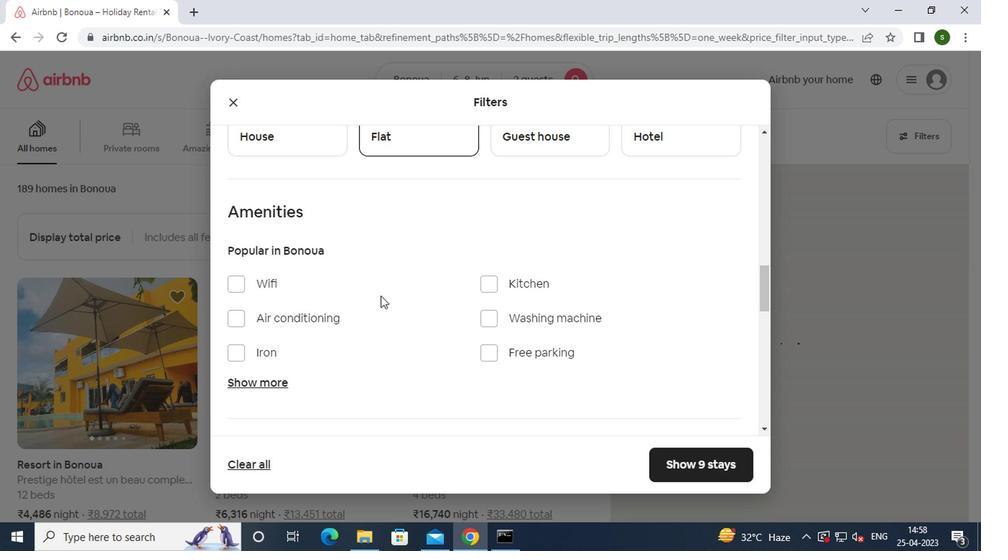 
Action: Mouse moved to (325, 266)
Screenshot: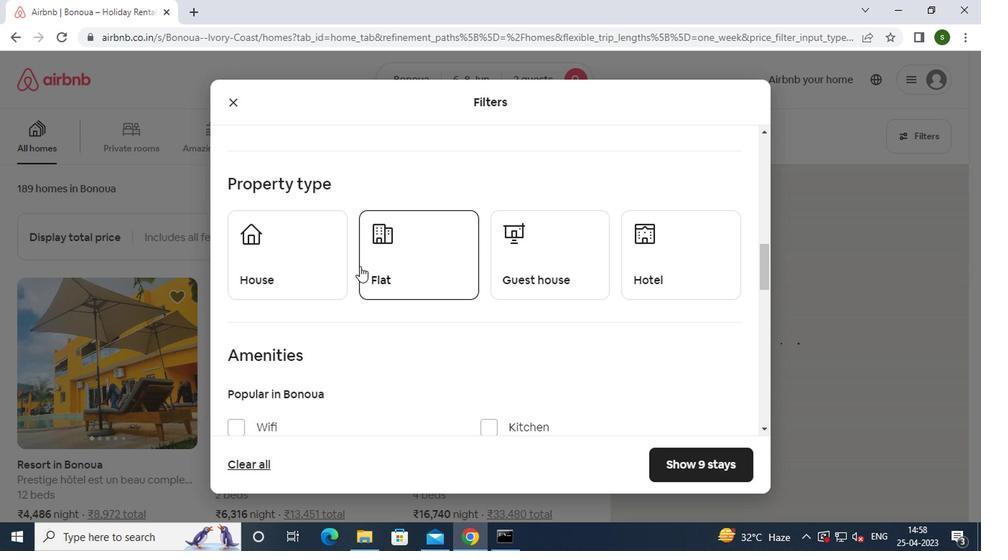 
Action: Mouse pressed left at (325, 266)
Screenshot: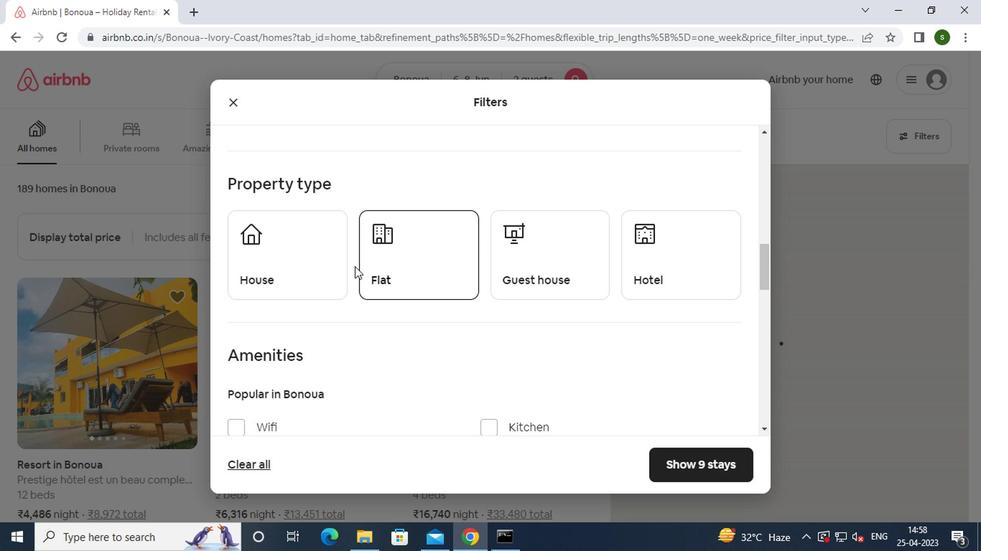 
Action: Mouse moved to (390, 266)
Screenshot: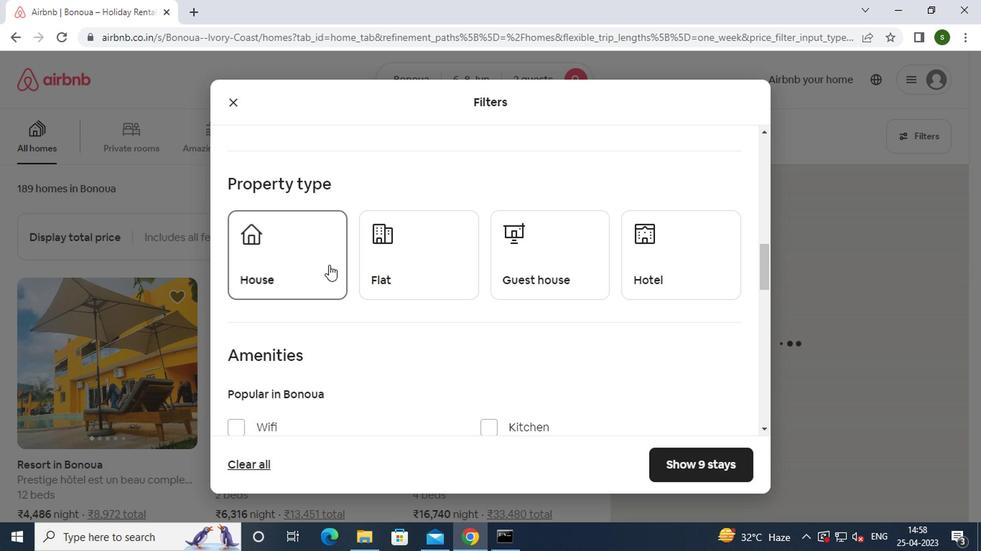 
Action: Mouse pressed left at (390, 266)
Screenshot: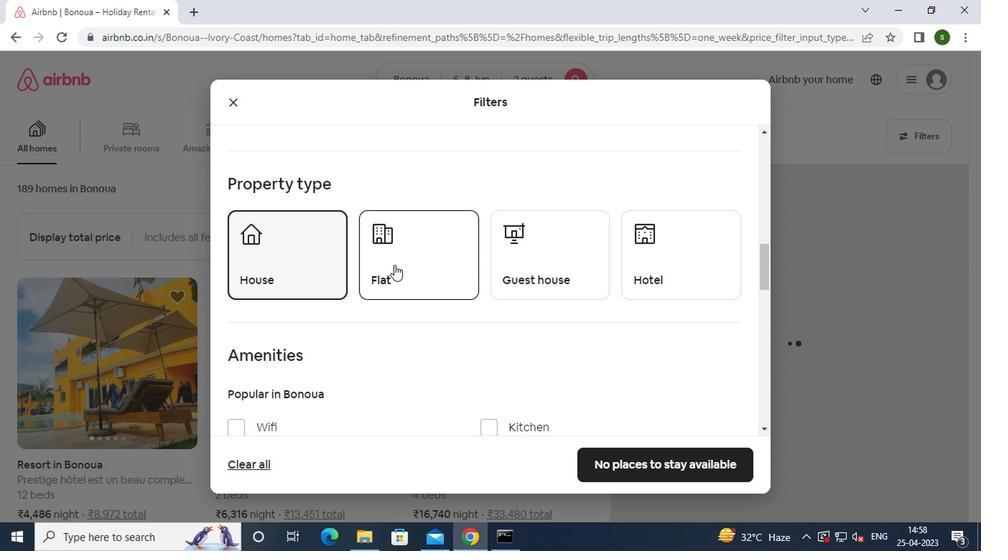 
Action: Mouse moved to (513, 278)
Screenshot: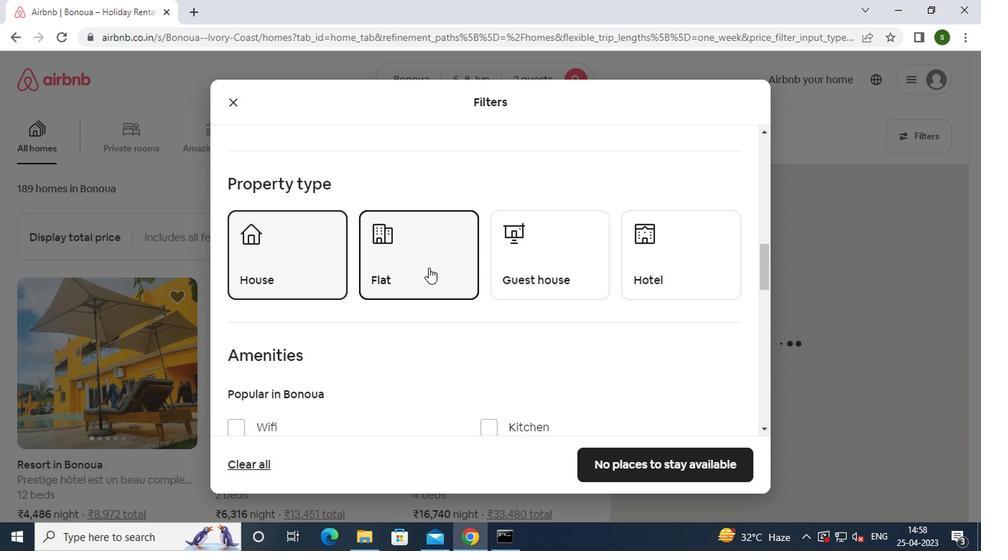 
Action: Mouse pressed left at (513, 278)
Screenshot: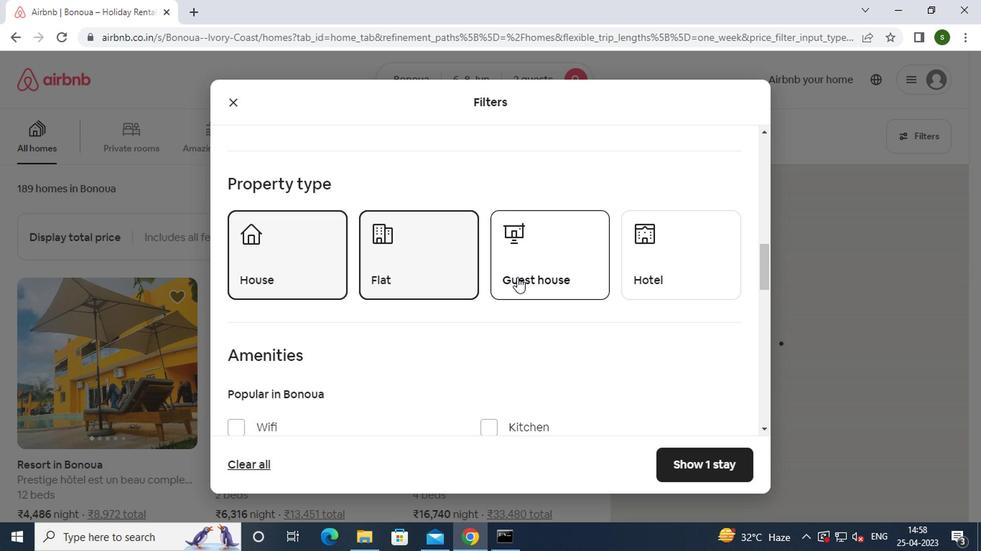 
Action: Mouse scrolled (513, 277) with delta (0, 0)
Screenshot: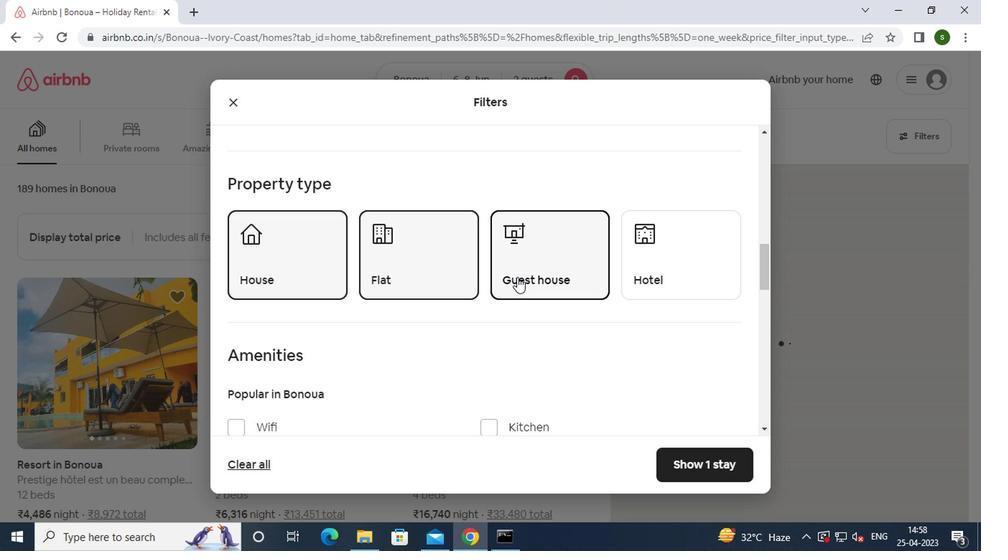 
Action: Mouse scrolled (513, 277) with delta (0, 0)
Screenshot: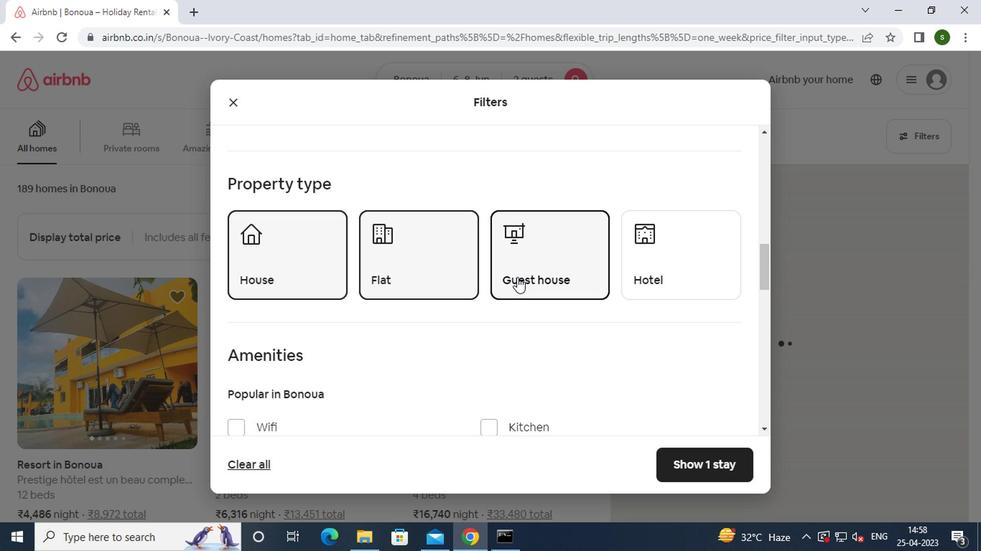 
Action: Mouse moved to (255, 287)
Screenshot: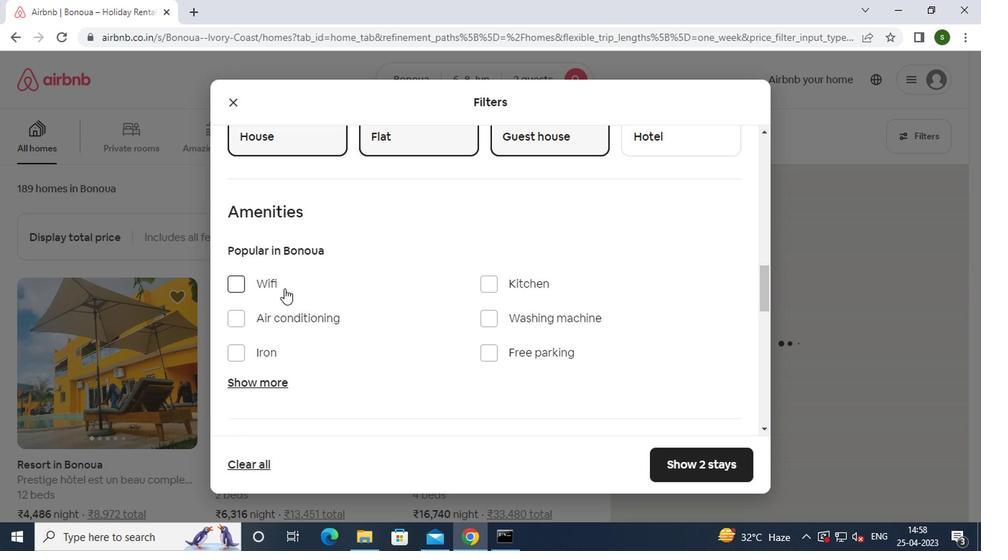 
Action: Mouse pressed left at (255, 287)
Screenshot: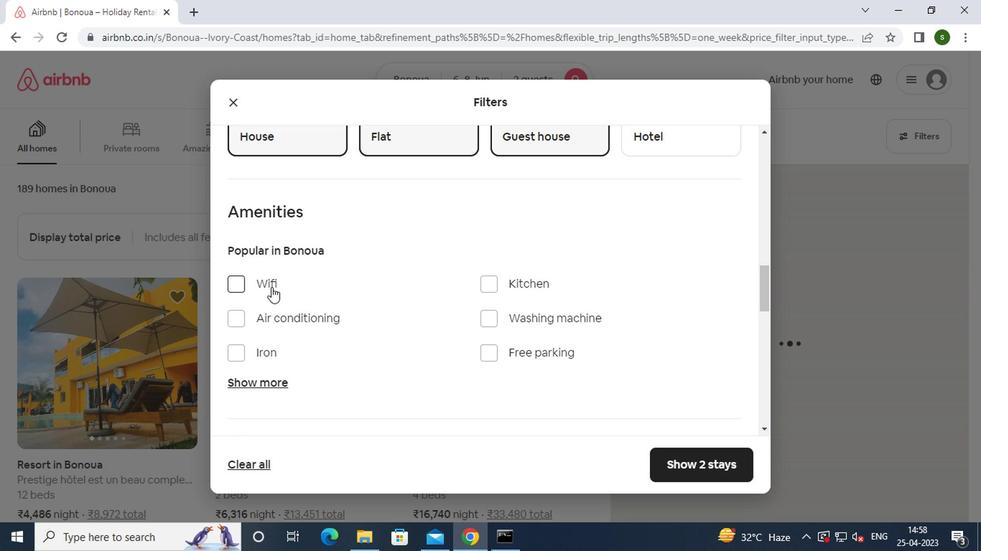 
Action: Mouse moved to (403, 280)
Screenshot: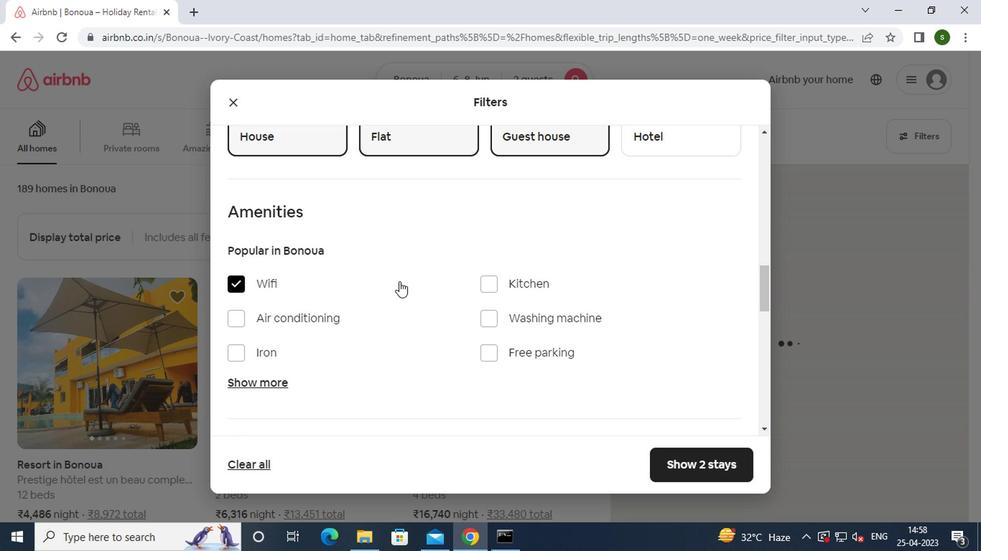
Action: Mouse scrolled (403, 280) with delta (0, 0)
Screenshot: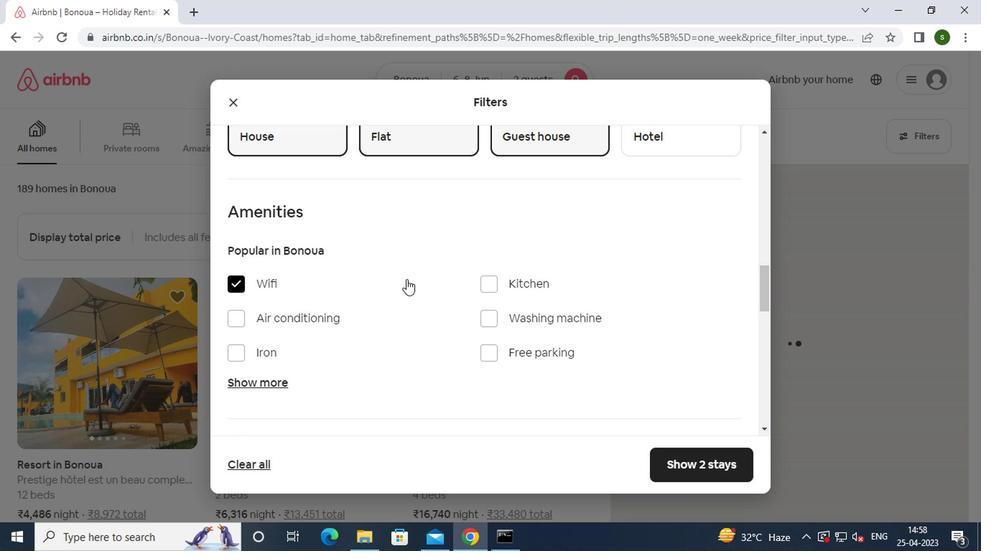 
Action: Mouse scrolled (403, 280) with delta (0, 0)
Screenshot: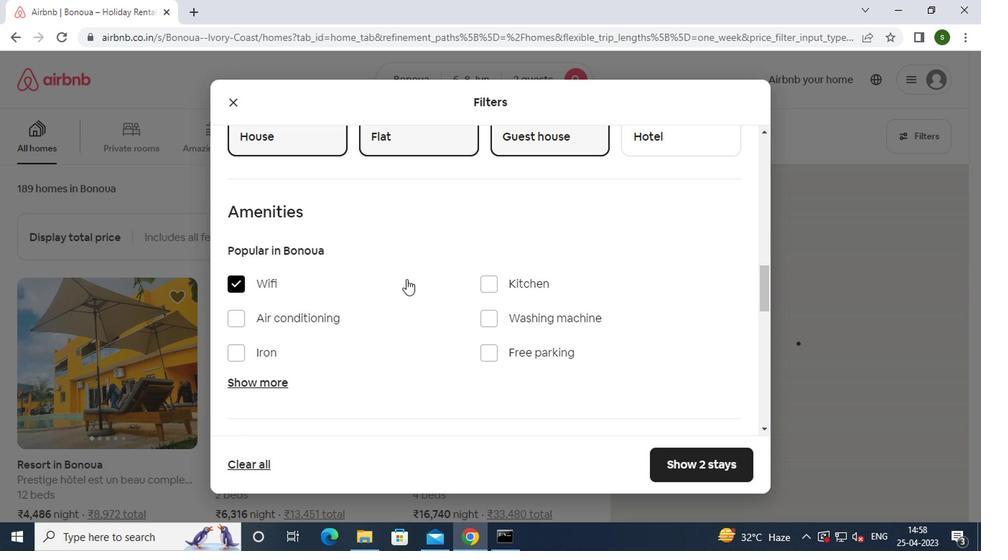 
Action: Mouse scrolled (403, 280) with delta (0, 0)
Screenshot: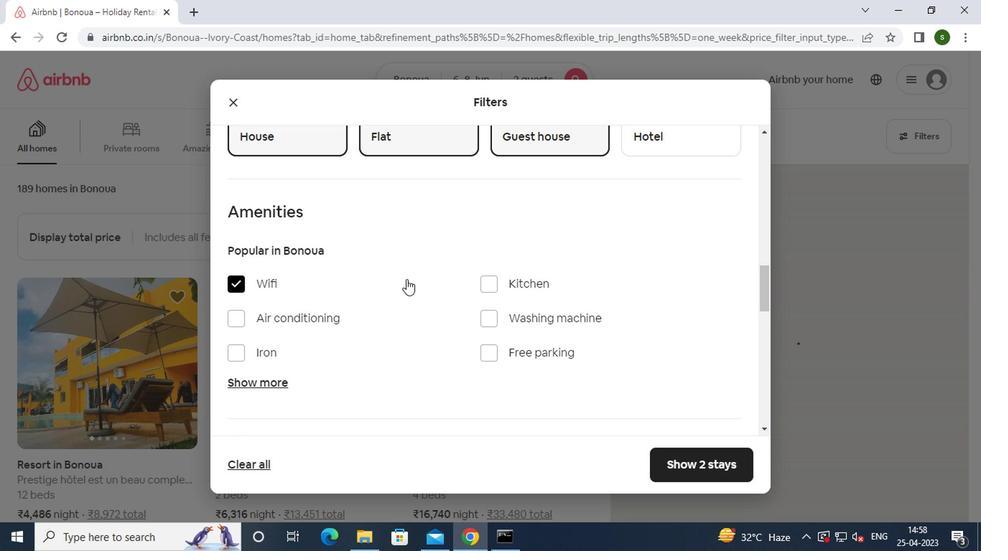 
Action: Mouse scrolled (403, 280) with delta (0, 0)
Screenshot: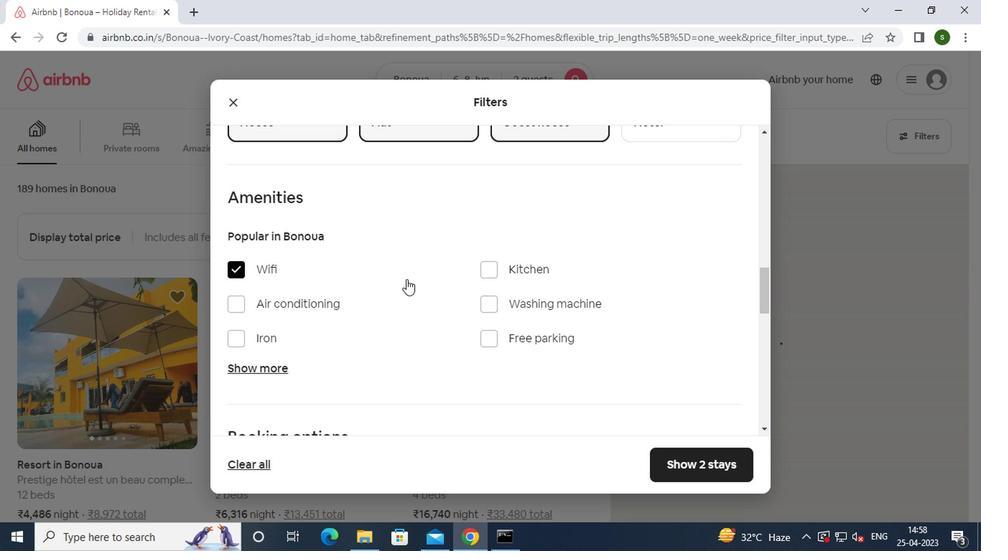 
Action: Mouse scrolled (403, 280) with delta (0, 0)
Screenshot: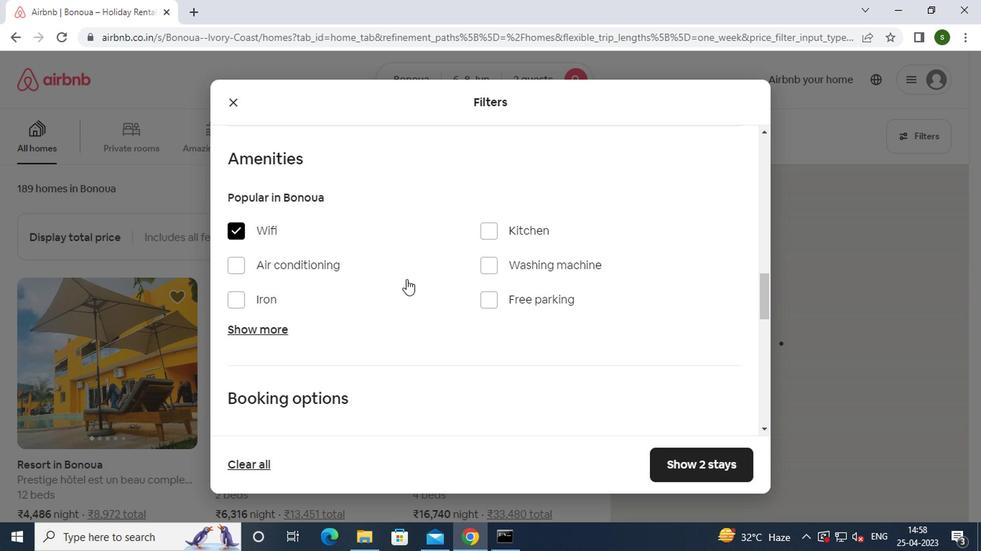 
Action: Mouse moved to (700, 187)
Screenshot: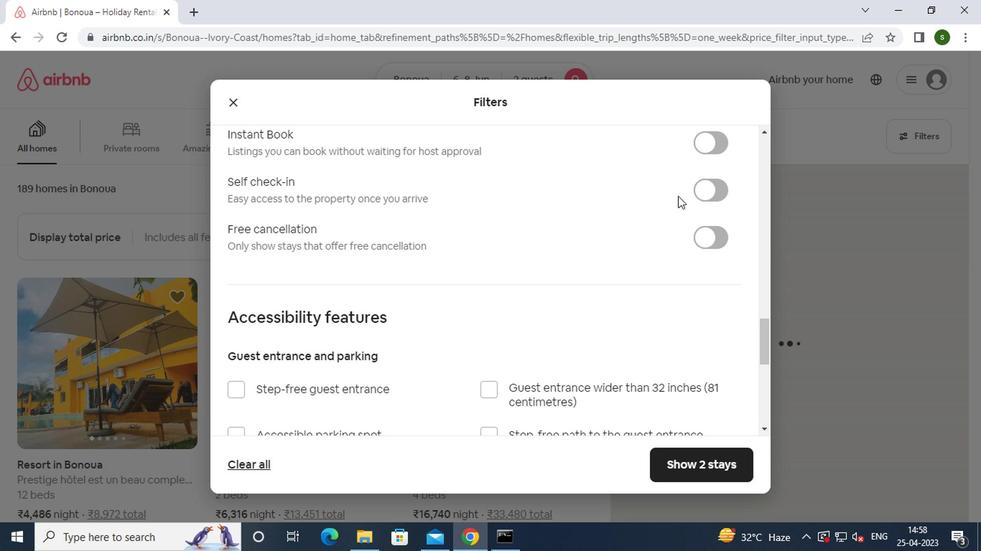 
Action: Mouse pressed left at (700, 187)
Screenshot: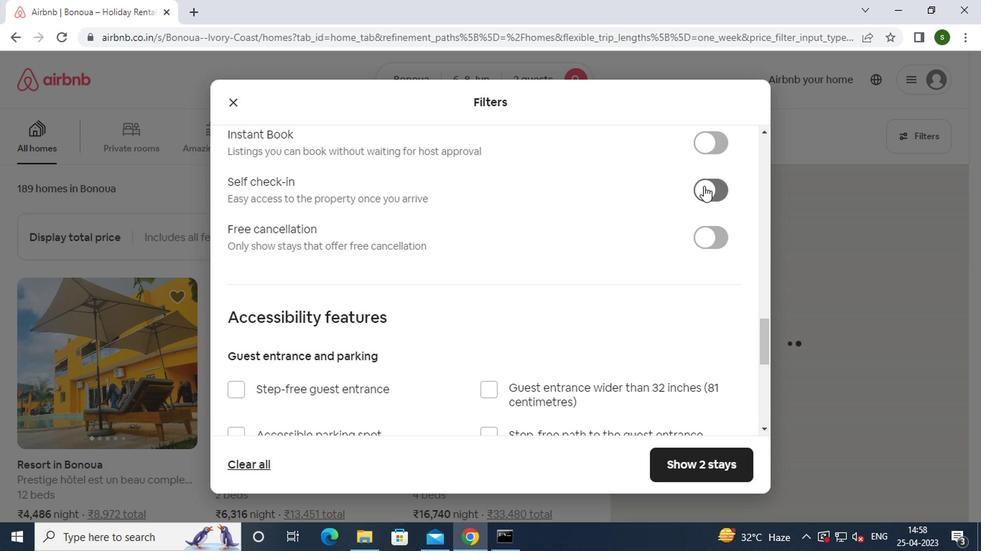 
Action: Mouse moved to (570, 228)
Screenshot: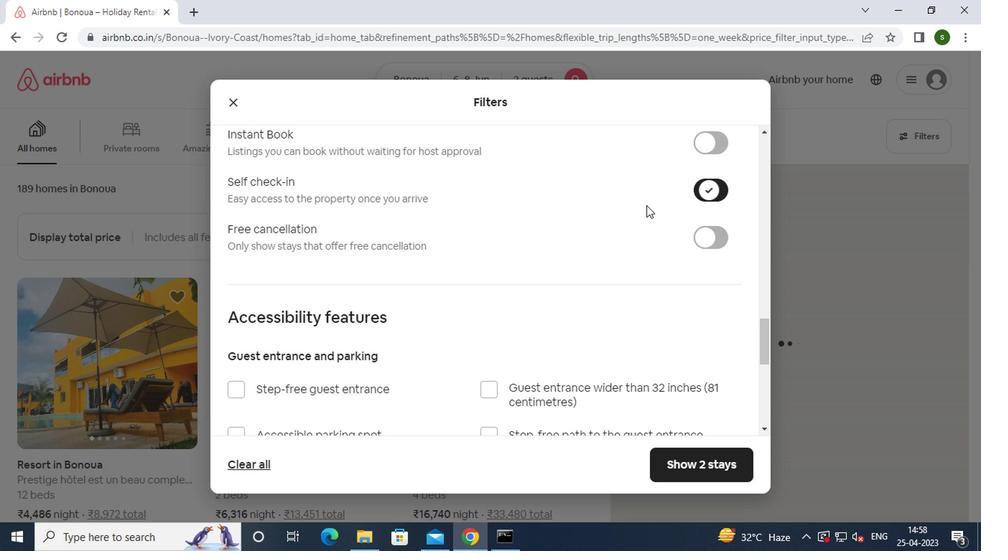 
Action: Mouse scrolled (570, 228) with delta (0, 0)
Screenshot: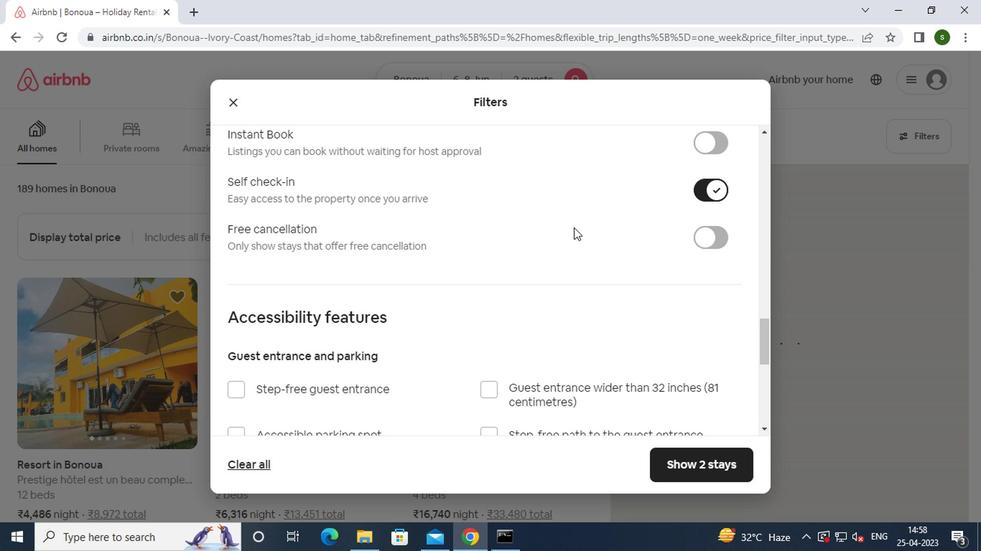 
Action: Mouse scrolled (570, 228) with delta (0, 0)
Screenshot: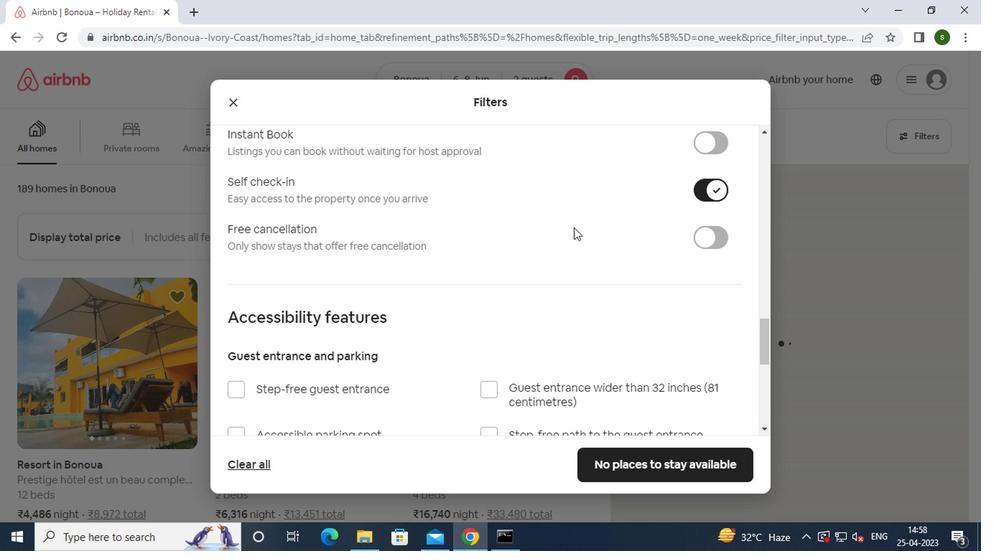 
Action: Mouse scrolled (570, 228) with delta (0, 0)
Screenshot: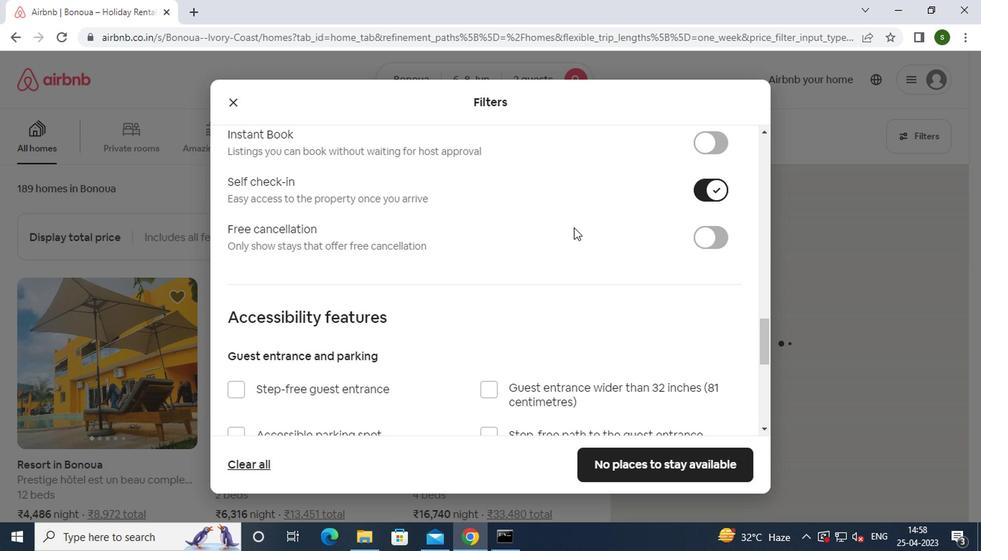 
Action: Mouse scrolled (570, 228) with delta (0, 0)
Screenshot: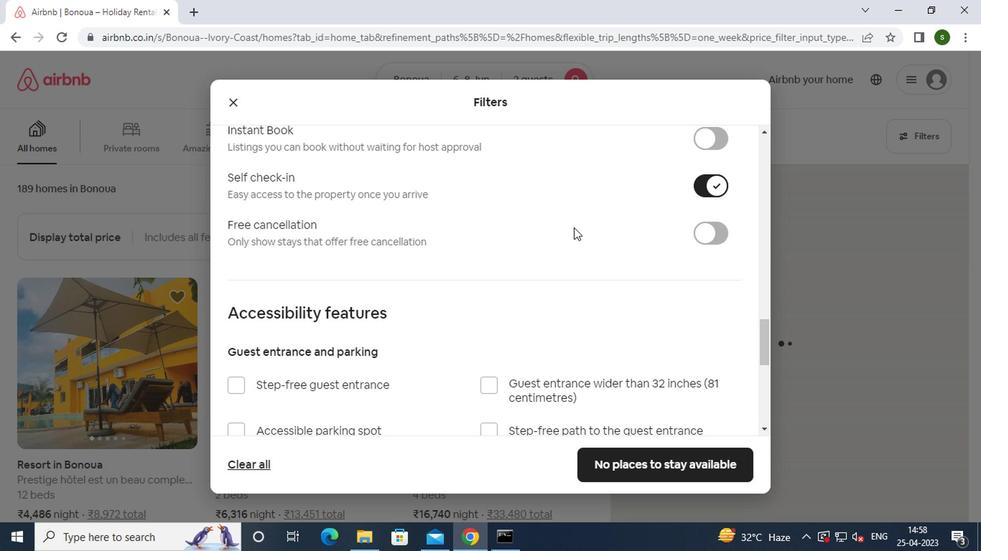 
Action: Mouse scrolled (570, 228) with delta (0, 0)
Screenshot: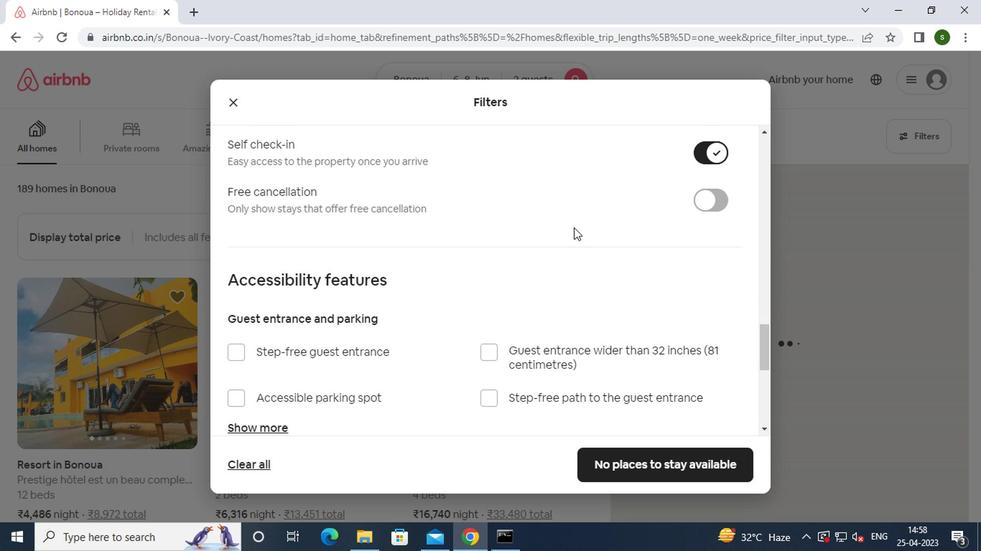 
Action: Mouse scrolled (570, 228) with delta (0, 0)
Screenshot: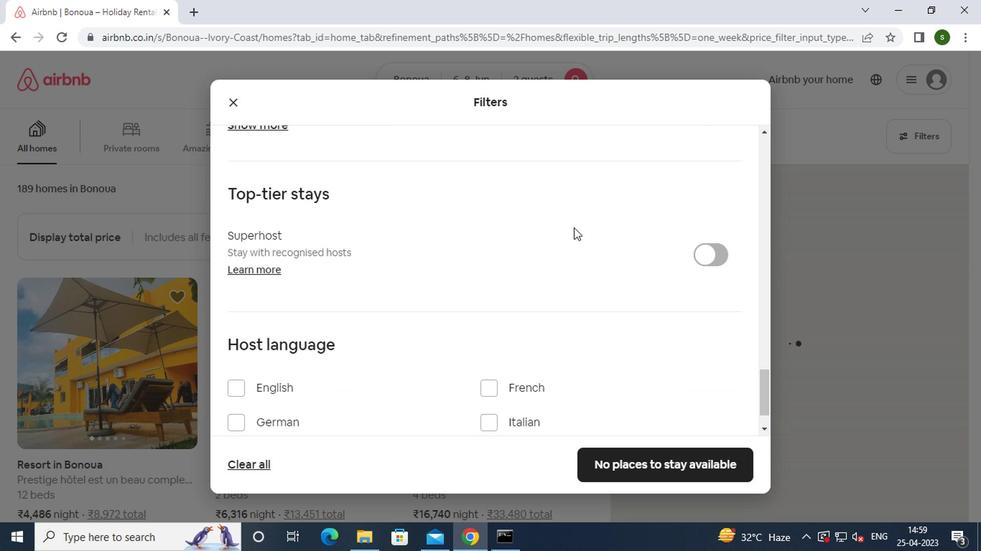 
Action: Mouse scrolled (570, 228) with delta (0, 0)
Screenshot: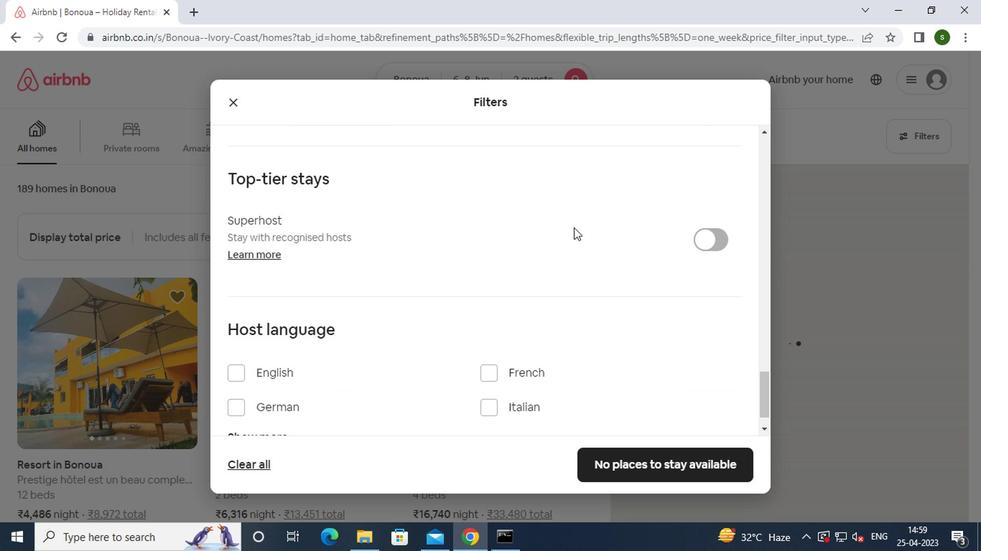 
Action: Mouse scrolled (570, 228) with delta (0, 0)
Screenshot: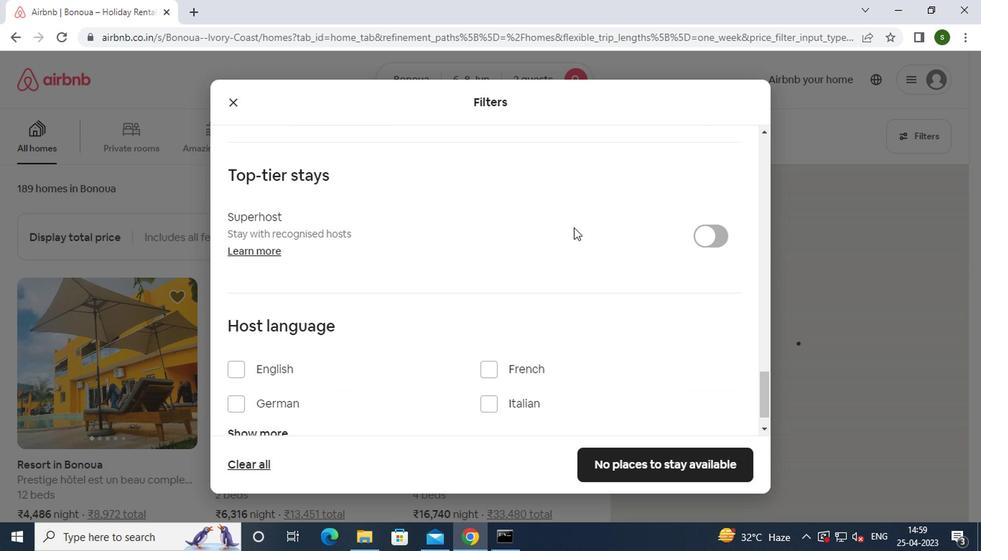 
Action: Mouse scrolled (570, 228) with delta (0, 0)
Screenshot: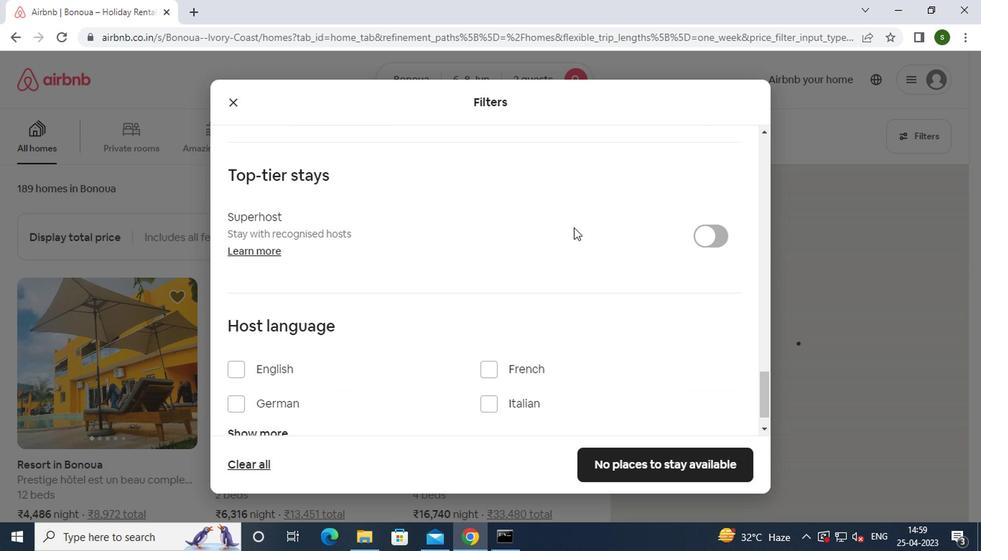 
Action: Mouse moved to (292, 336)
Screenshot: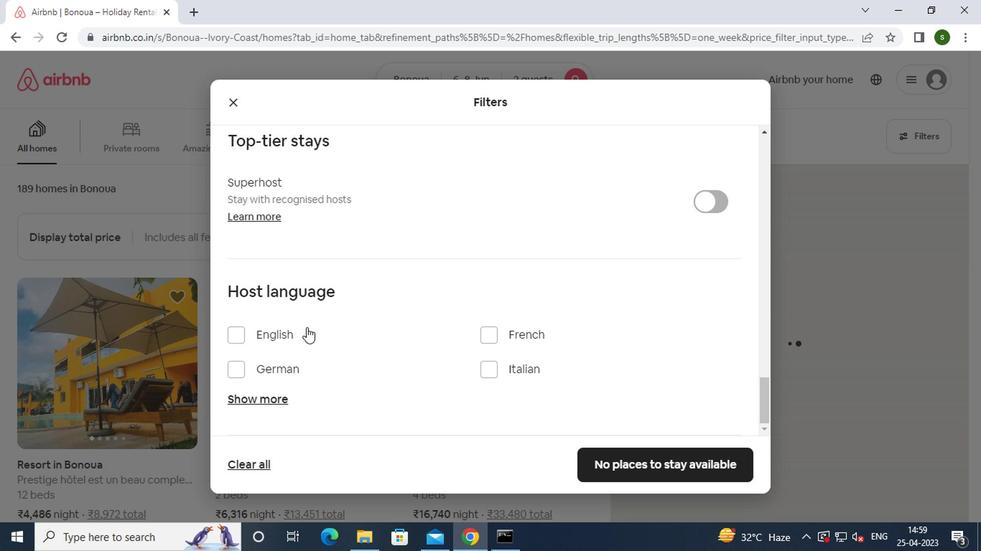 
Action: Mouse pressed left at (292, 336)
Screenshot: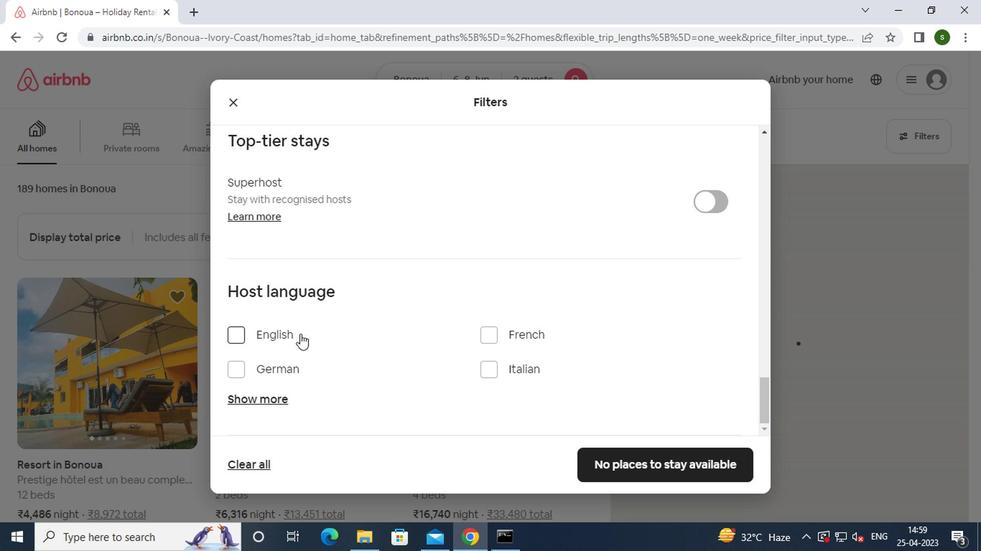 
Action: Mouse moved to (605, 463)
Screenshot: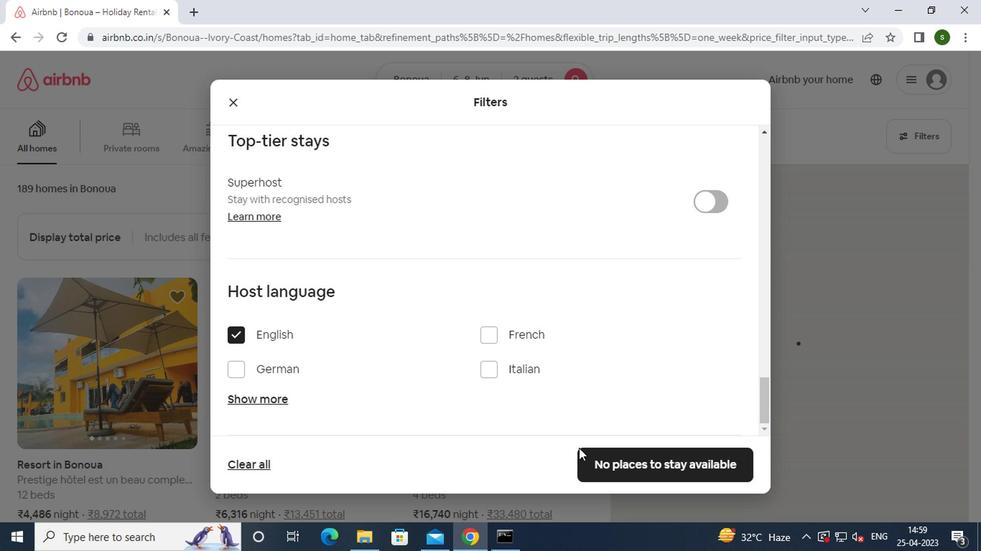 
Action: Mouse pressed left at (605, 463)
Screenshot: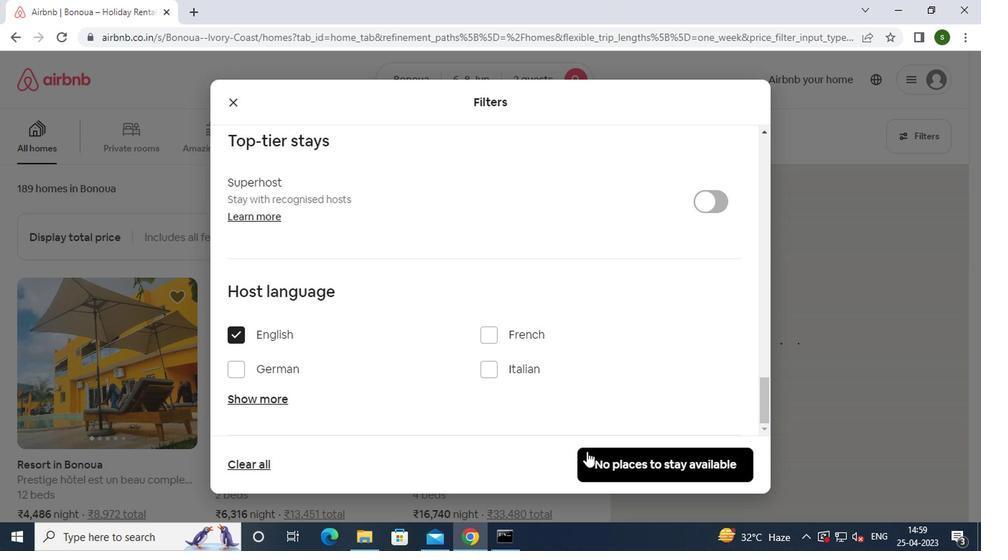 
Action: Mouse moved to (606, 454)
Screenshot: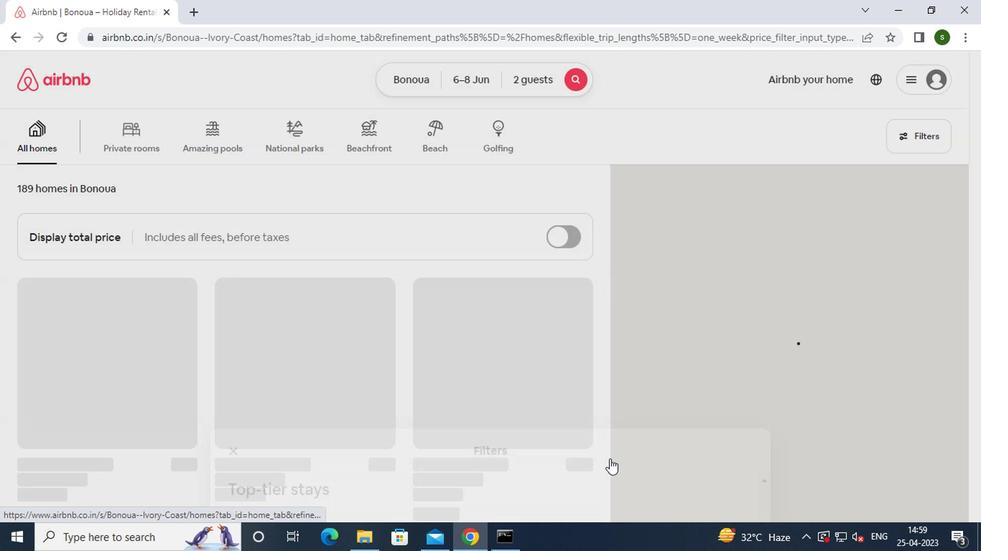 
